 Task: Look for space in Yanaul, Russia from 2nd June, 2023 to 6th June, 2023 for 1 adult in price range Rs.10000 to Rs.13000. Place can be private room with 1  bedroom having 1 bed and 1 bathroom. Property type can be house, flat, guest house, hotel. Booking option can be shelf check-in. Required host language is English.
Action: Mouse moved to (455, 110)
Screenshot: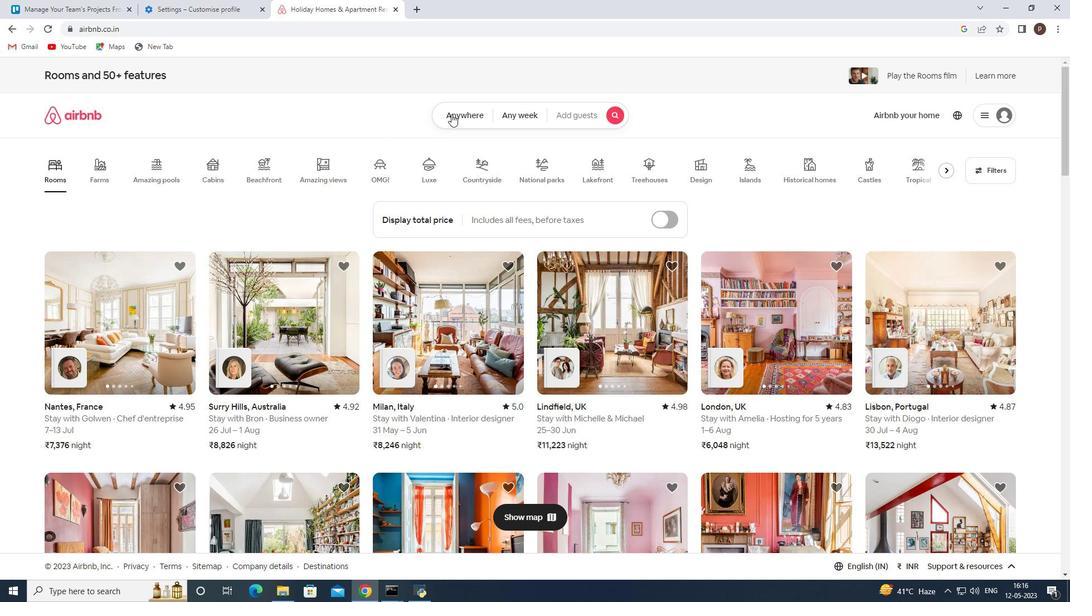 
Action: Mouse pressed left at (455, 110)
Screenshot: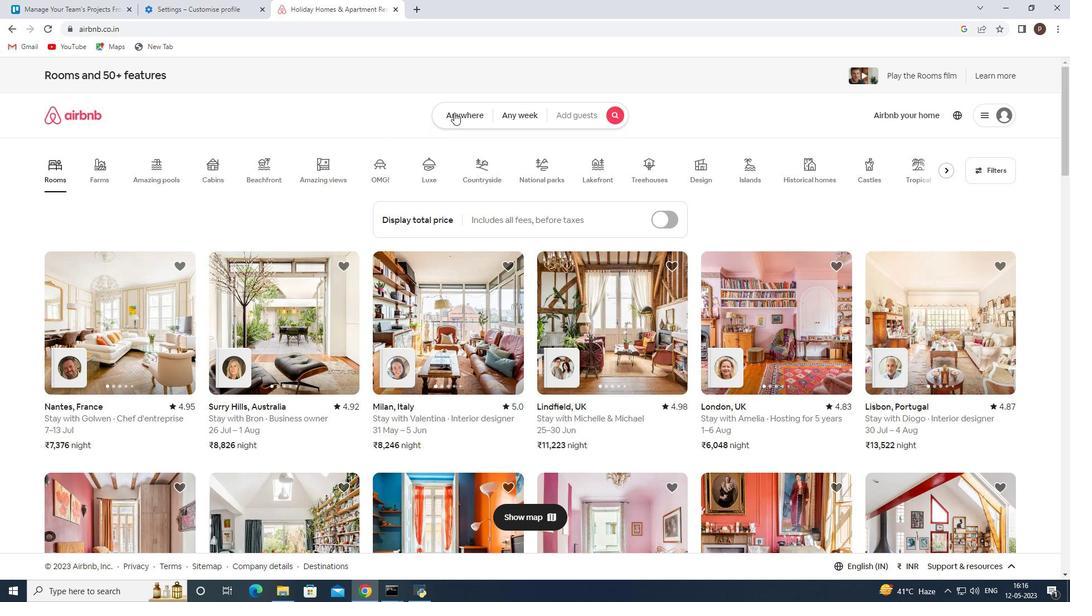 
Action: Mouse moved to (388, 163)
Screenshot: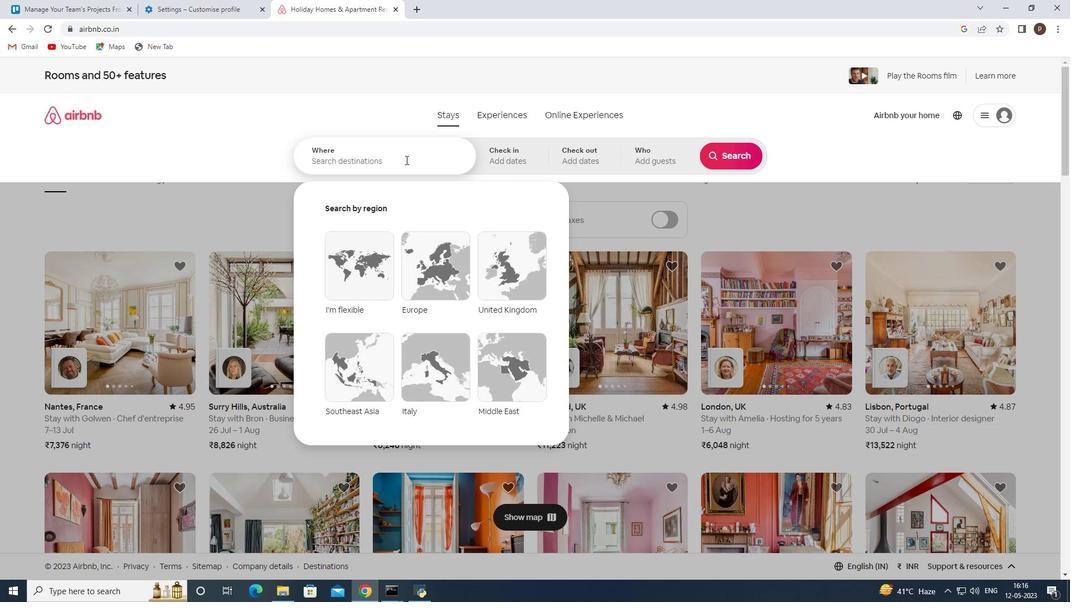 
Action: Mouse pressed left at (388, 163)
Screenshot: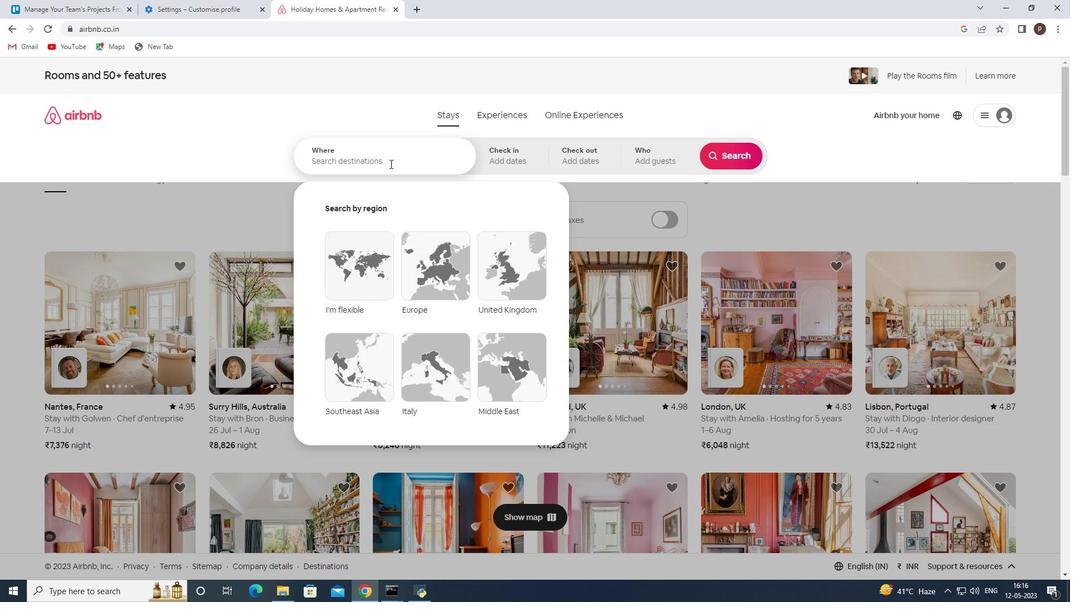 
Action: Key pressed <Key.caps_lock>Y<Key.caps_lock>anaul,<Key.space><Key.caps_lock>R<Key.caps_lock>ussia<Key.space><Key.enter>
Screenshot: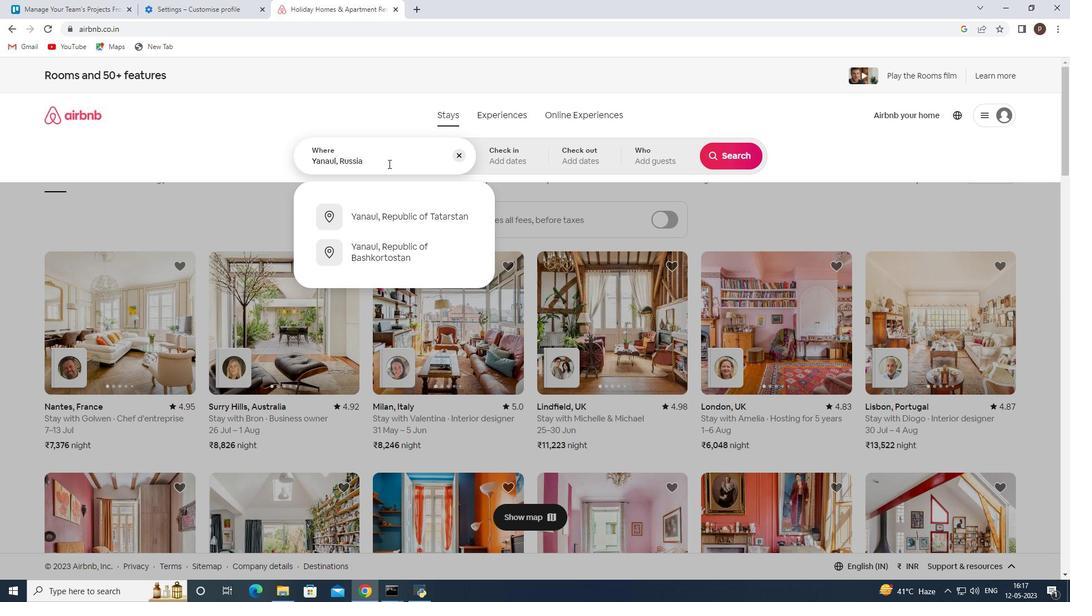 
Action: Mouse moved to (691, 291)
Screenshot: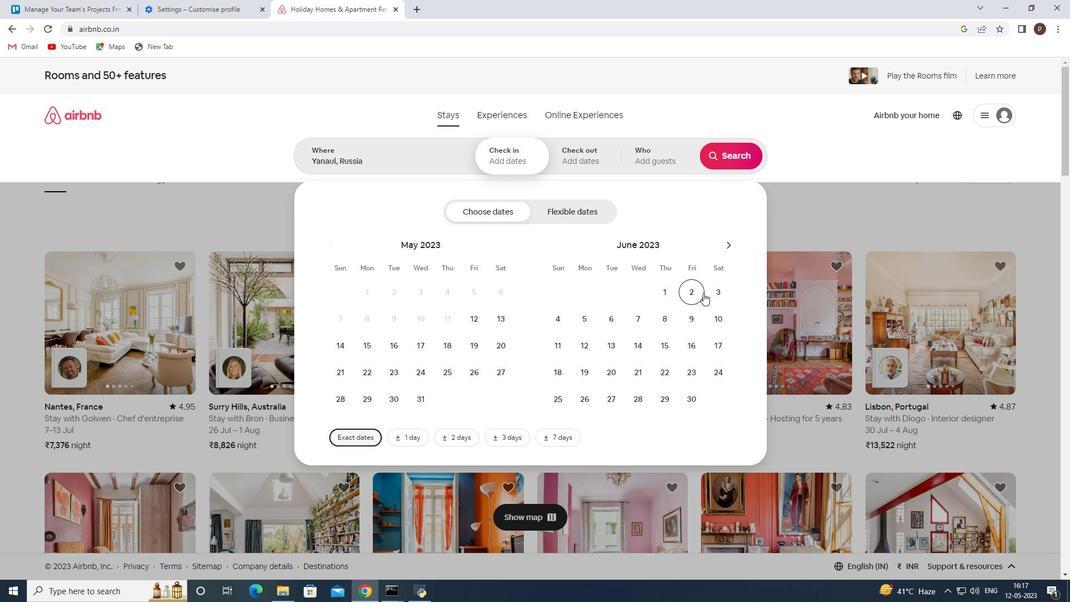 
Action: Mouse pressed left at (691, 291)
Screenshot: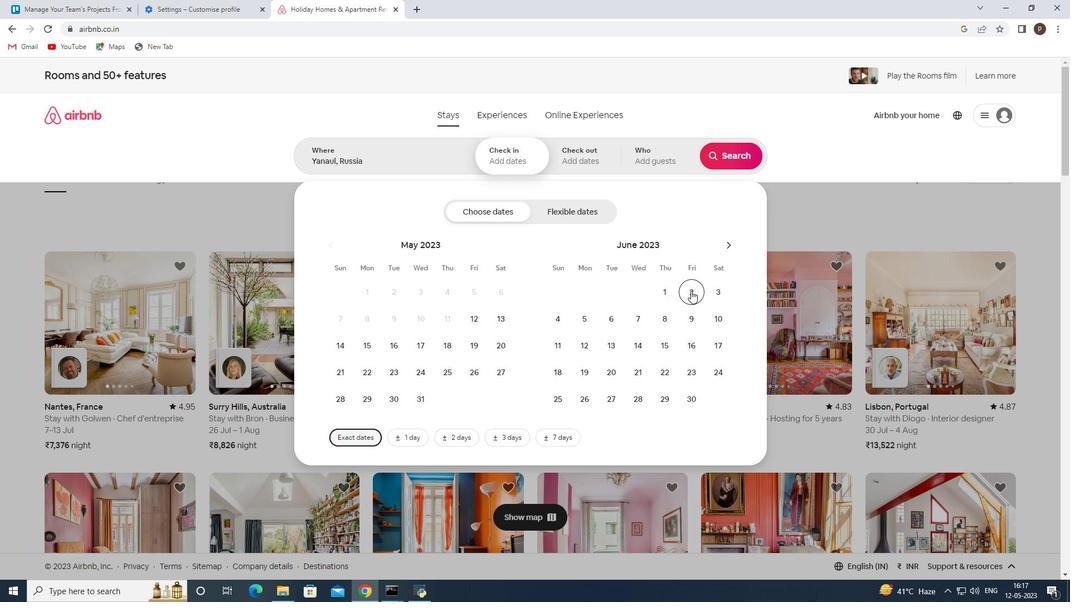 
Action: Mouse moved to (605, 318)
Screenshot: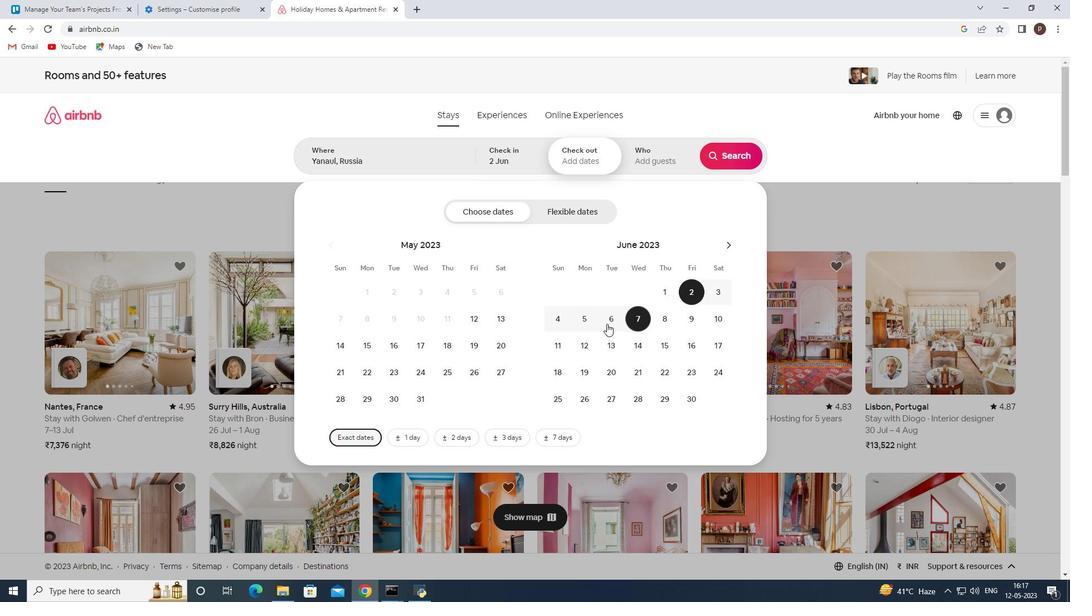 
Action: Mouse pressed left at (605, 318)
Screenshot: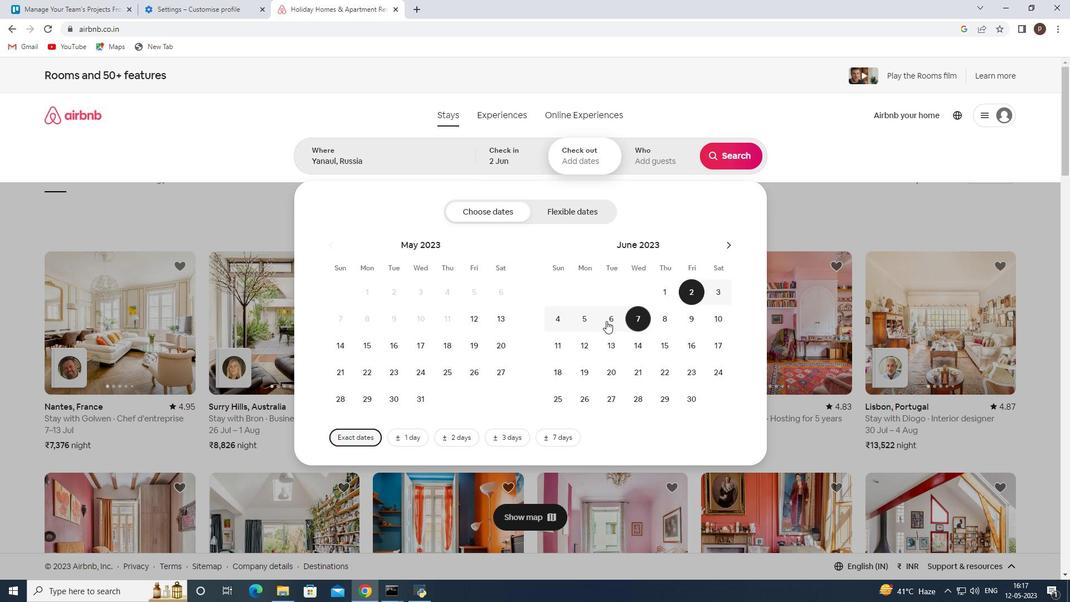 
Action: Mouse moved to (638, 155)
Screenshot: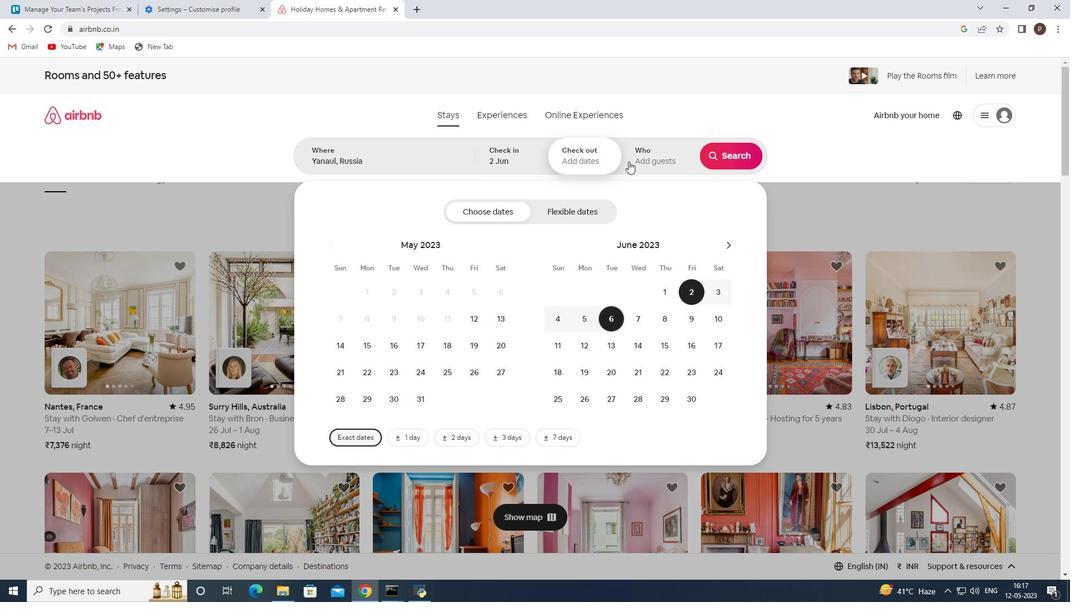 
Action: Mouse pressed left at (638, 155)
Screenshot: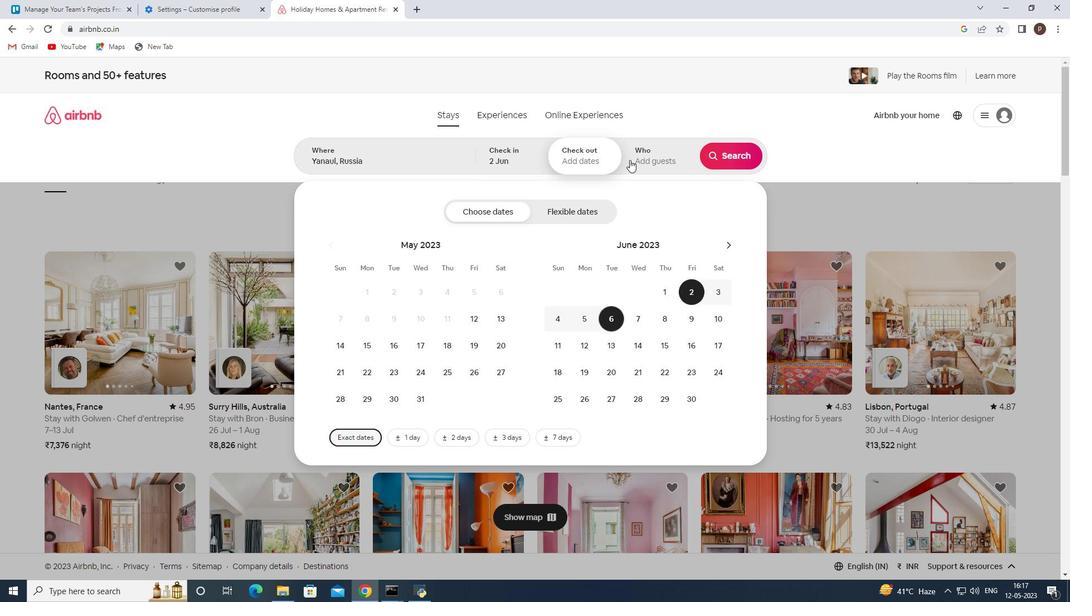 
Action: Mouse moved to (729, 215)
Screenshot: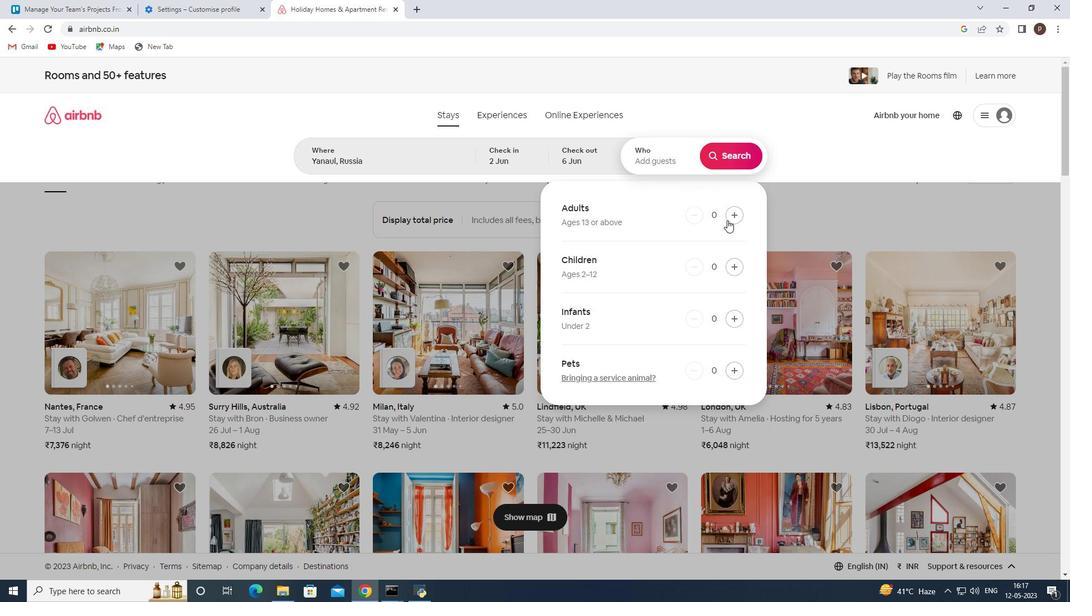 
Action: Mouse pressed left at (729, 215)
Screenshot: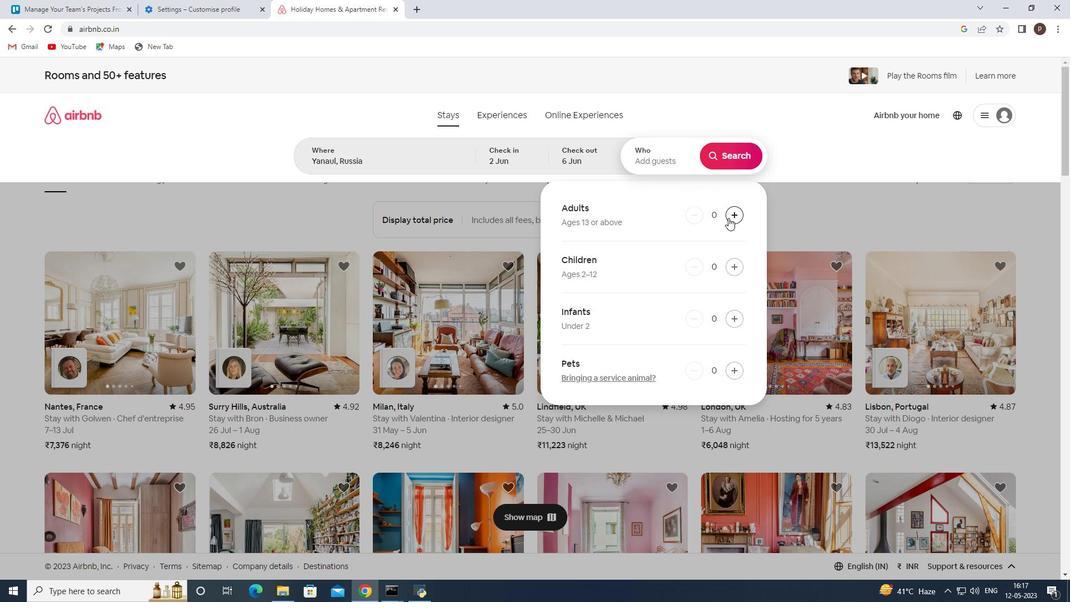 
Action: Mouse moved to (732, 160)
Screenshot: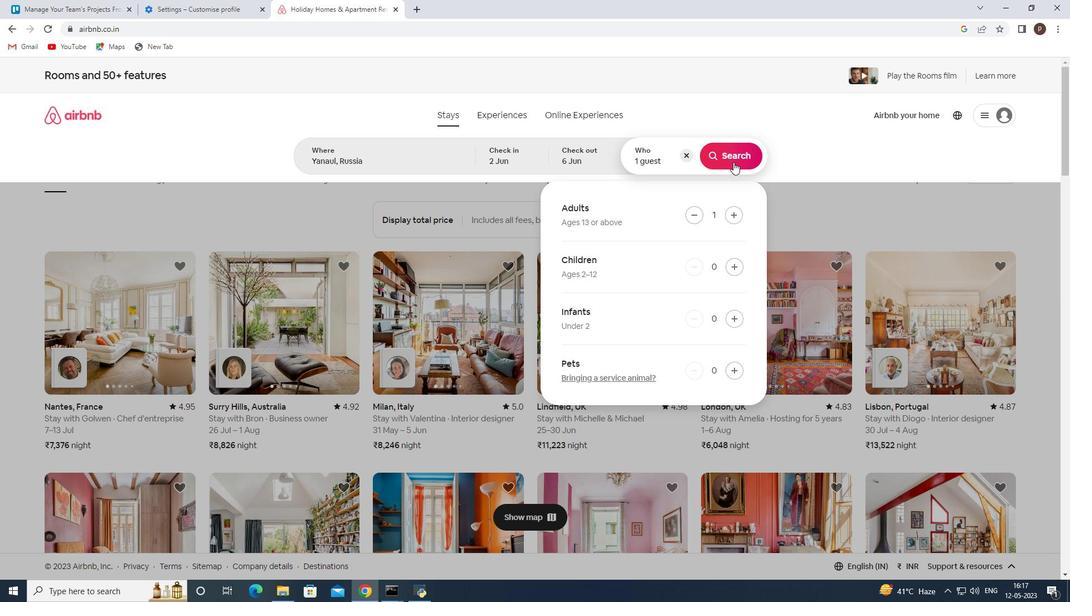 
Action: Mouse pressed left at (732, 160)
Screenshot: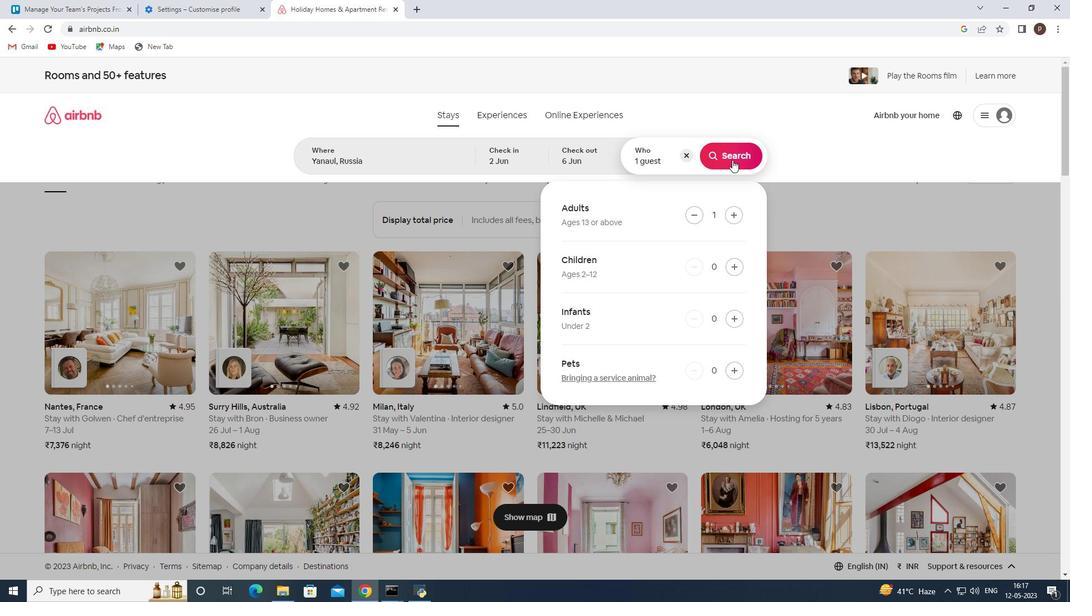 
Action: Mouse moved to (1012, 119)
Screenshot: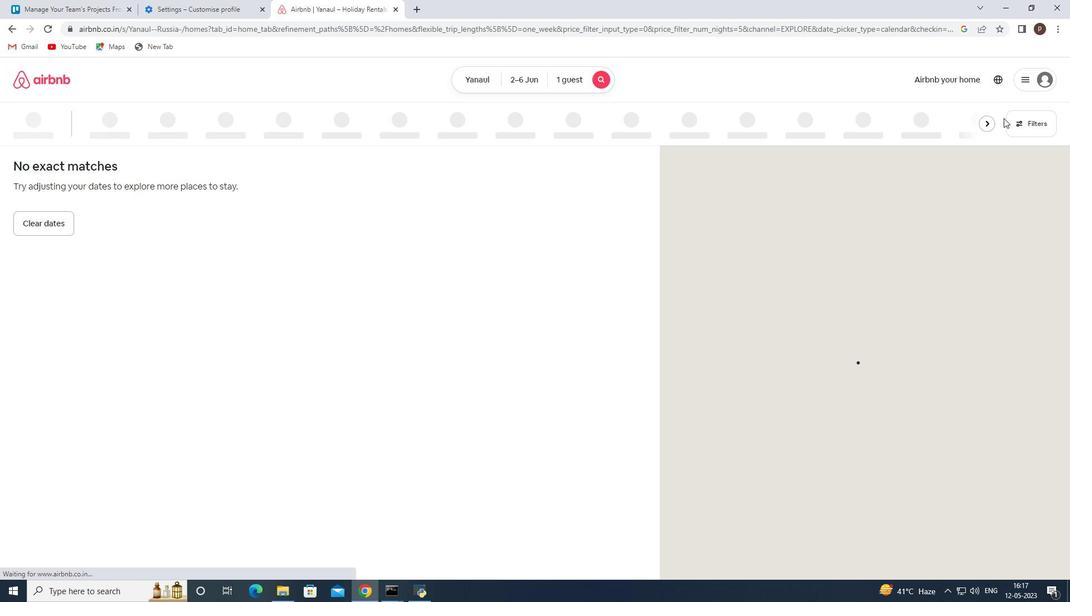 
Action: Mouse pressed left at (1012, 119)
Screenshot: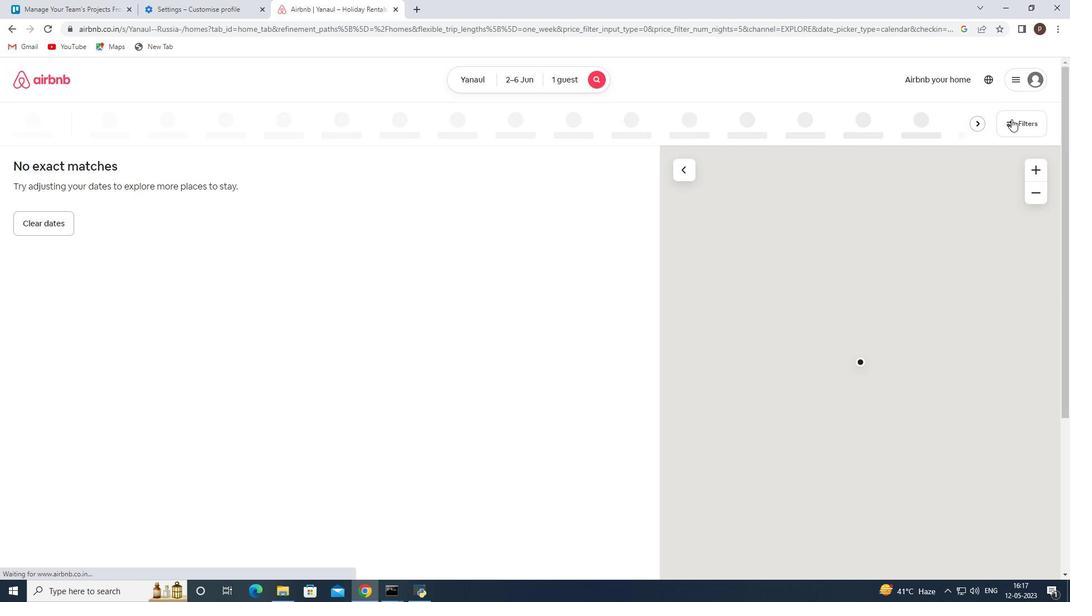 
Action: Mouse moved to (371, 395)
Screenshot: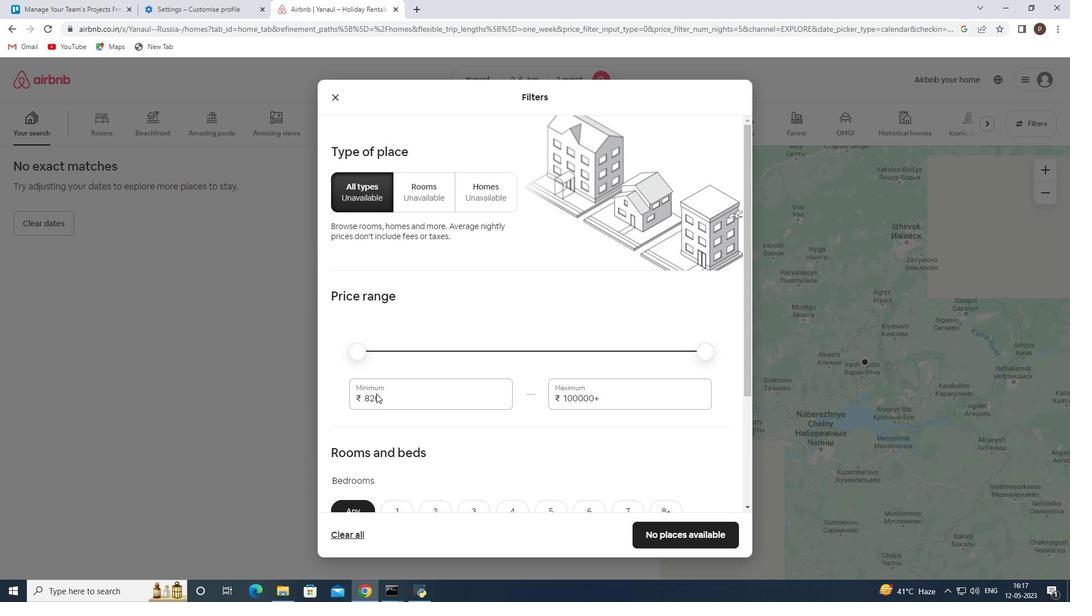 
Action: Mouse pressed left at (371, 395)
Screenshot: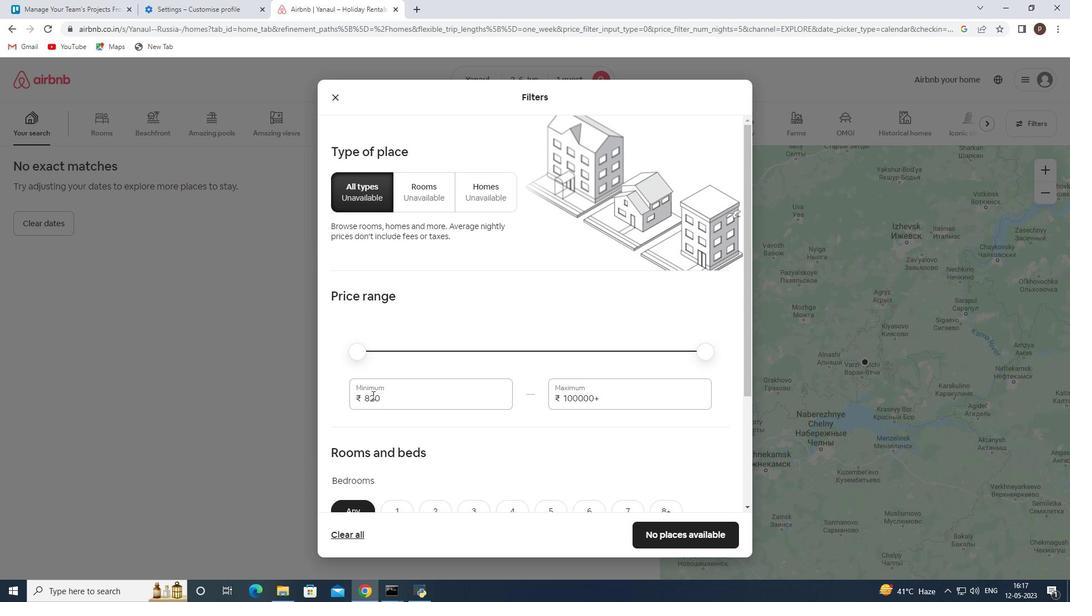 
Action: Mouse pressed left at (371, 395)
Screenshot: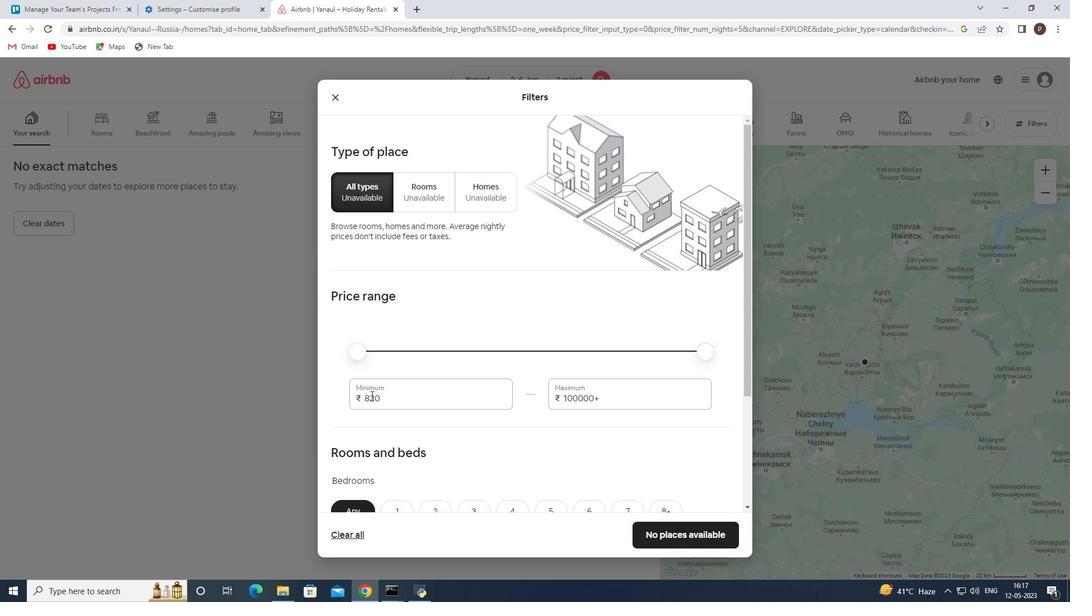 
Action: Key pressed 10000<Key.tab>13000
Screenshot: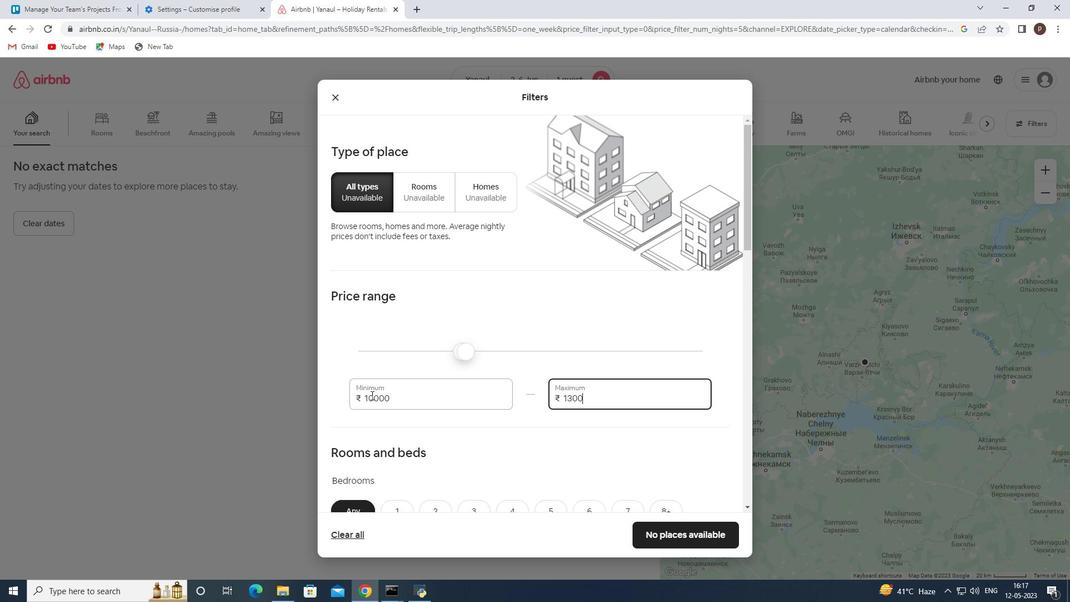 
Action: Mouse moved to (368, 397)
Screenshot: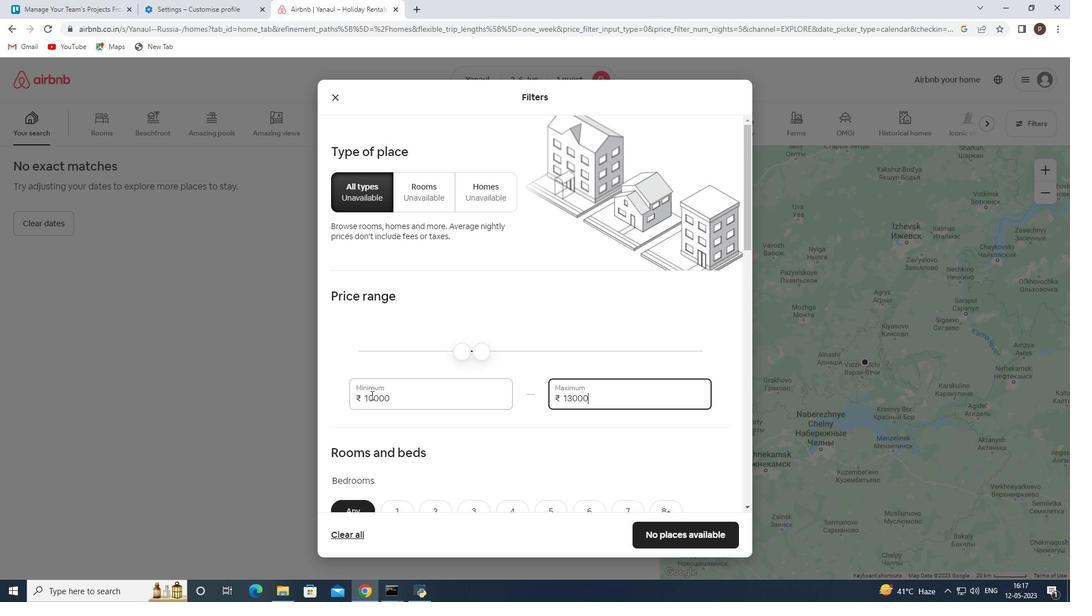 
Action: Mouse scrolled (368, 396) with delta (0, 0)
Screenshot: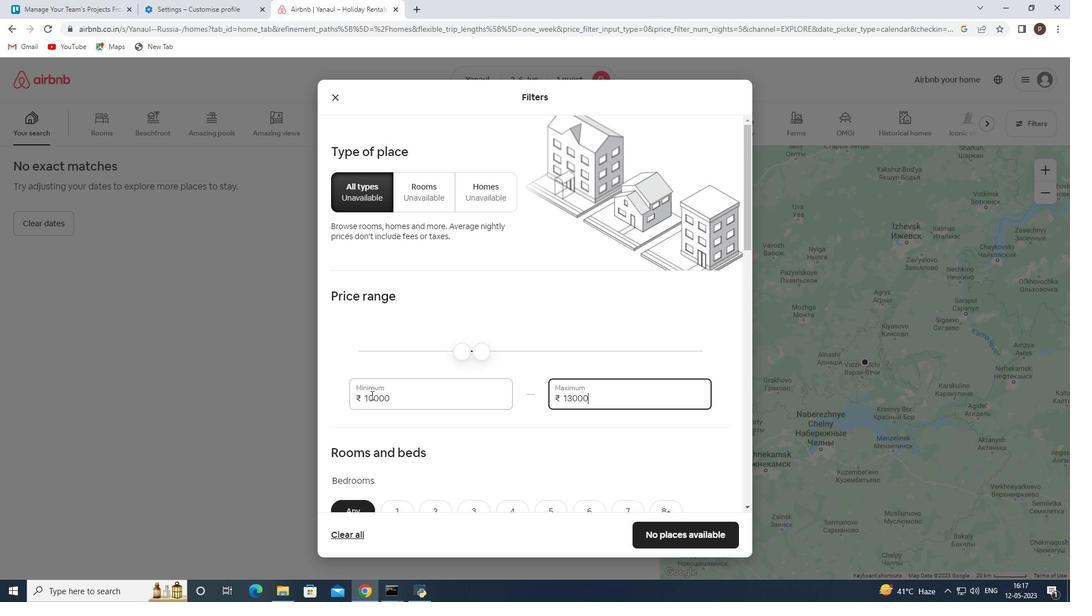 
Action: Mouse scrolled (368, 396) with delta (0, 0)
Screenshot: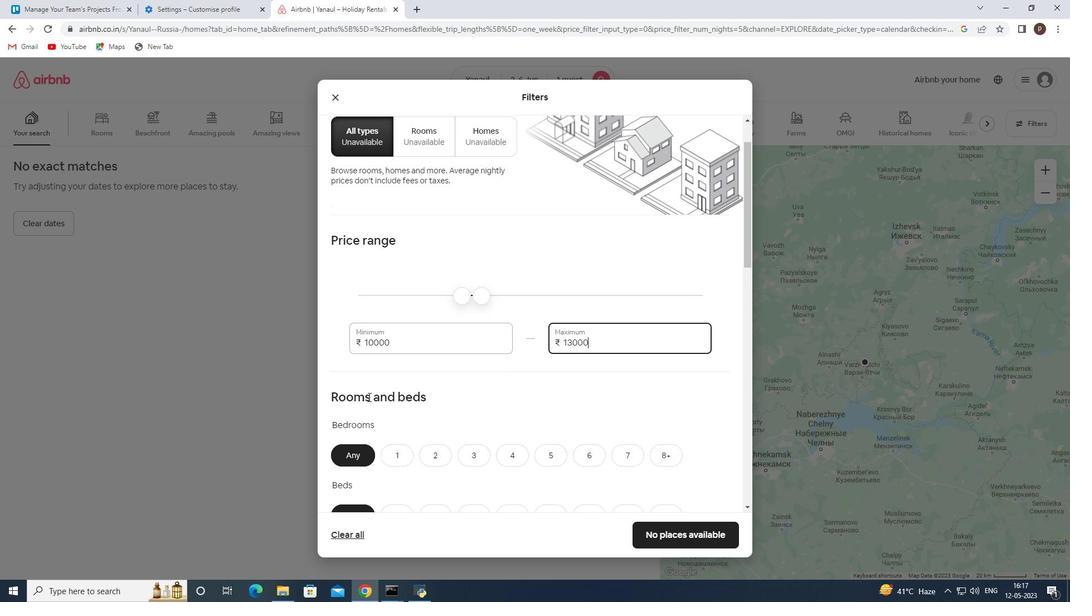 
Action: Mouse scrolled (368, 396) with delta (0, 0)
Screenshot: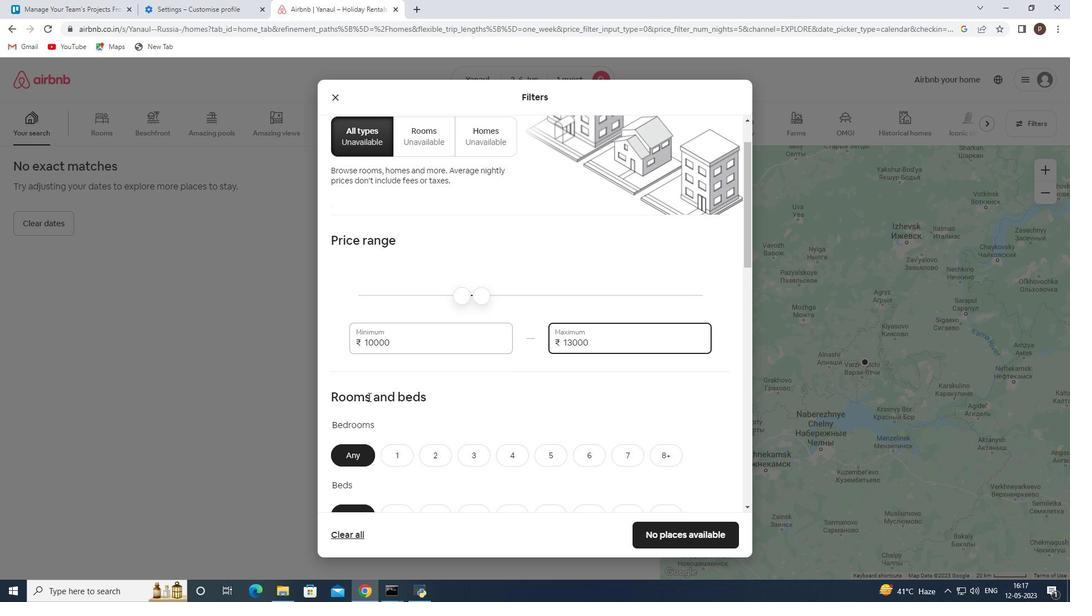 
Action: Mouse moved to (411, 349)
Screenshot: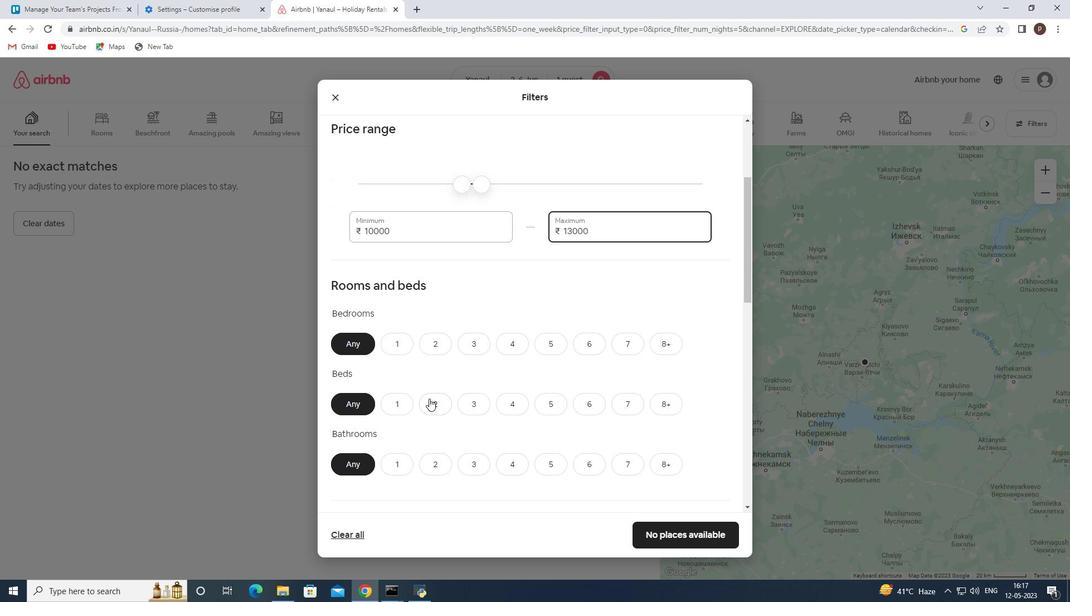 
Action: Mouse pressed left at (411, 349)
Screenshot: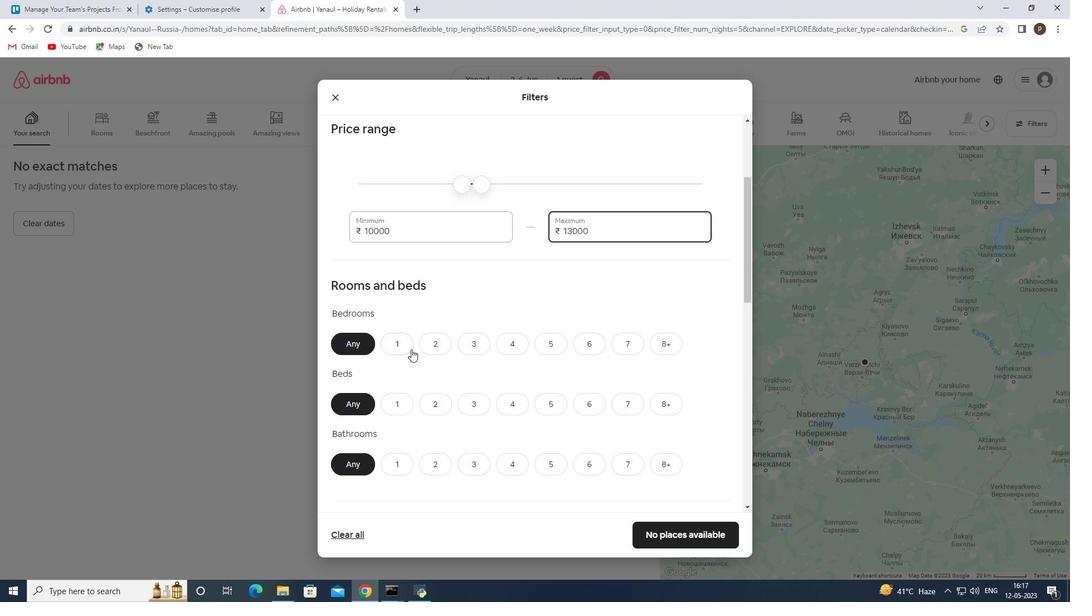 
Action: Mouse moved to (409, 406)
Screenshot: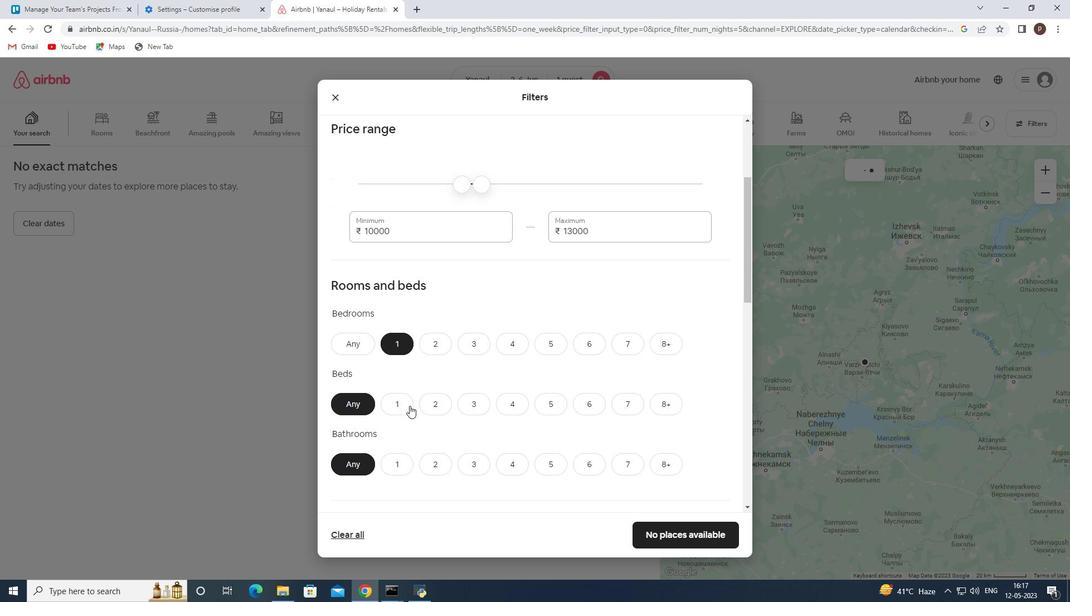 
Action: Mouse pressed left at (409, 406)
Screenshot: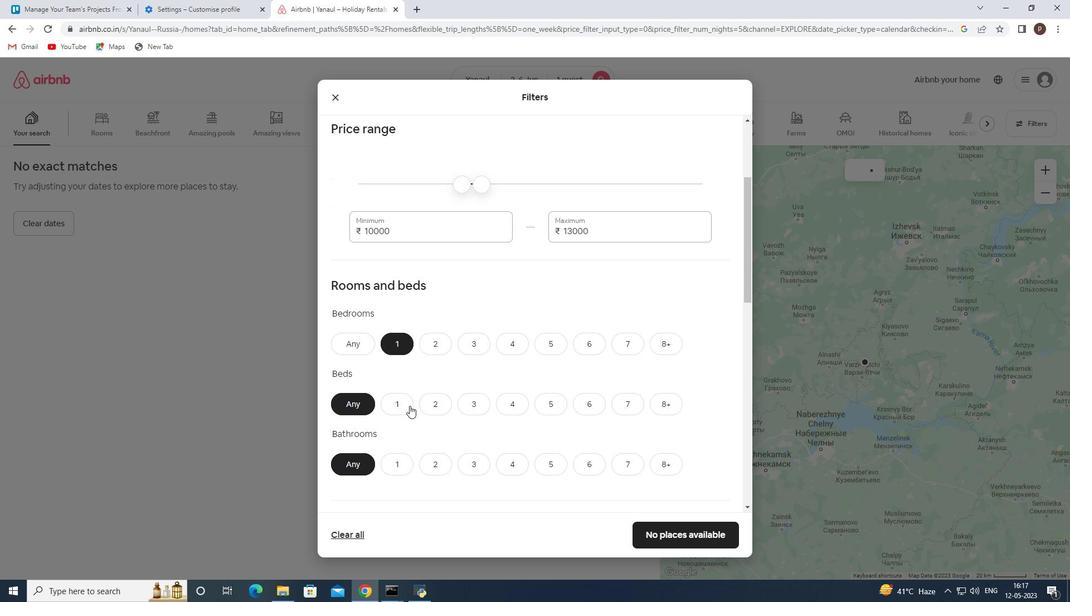 
Action: Mouse moved to (400, 458)
Screenshot: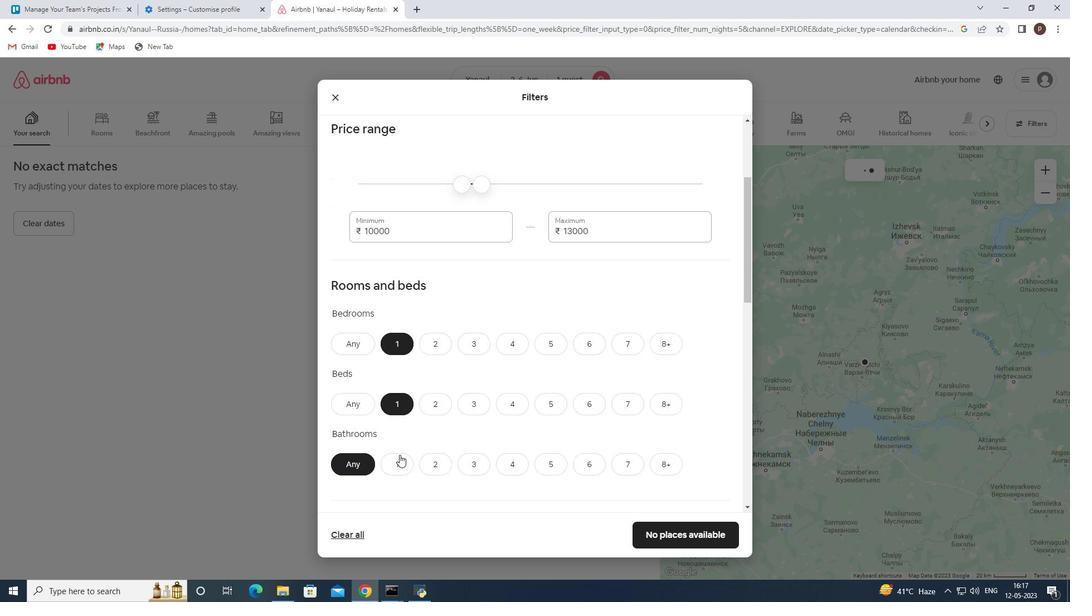 
Action: Mouse pressed left at (400, 458)
Screenshot: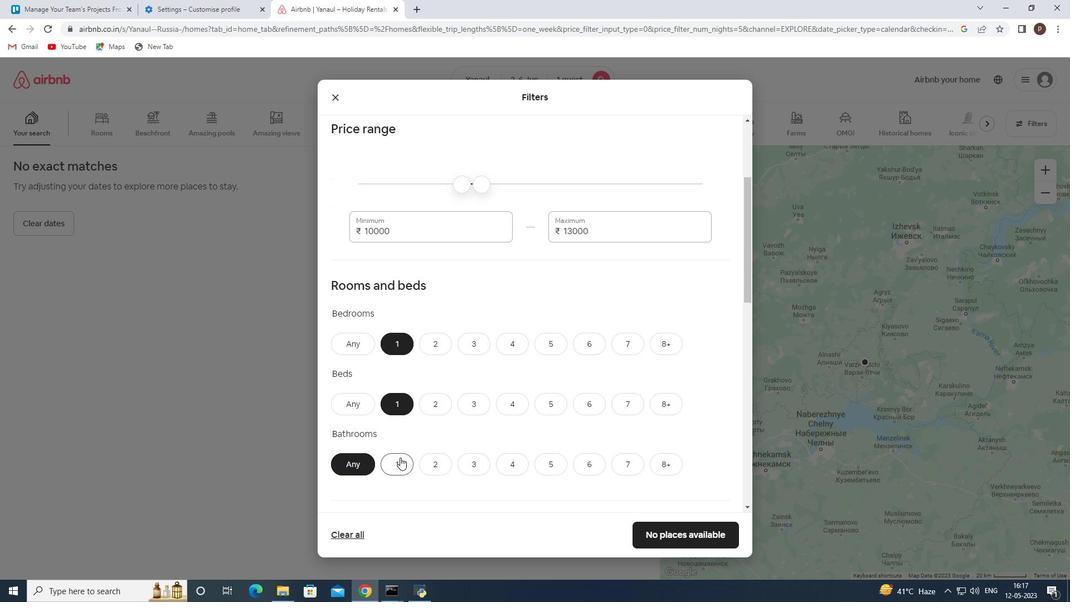 
Action: Mouse scrolled (400, 457) with delta (0, 0)
Screenshot: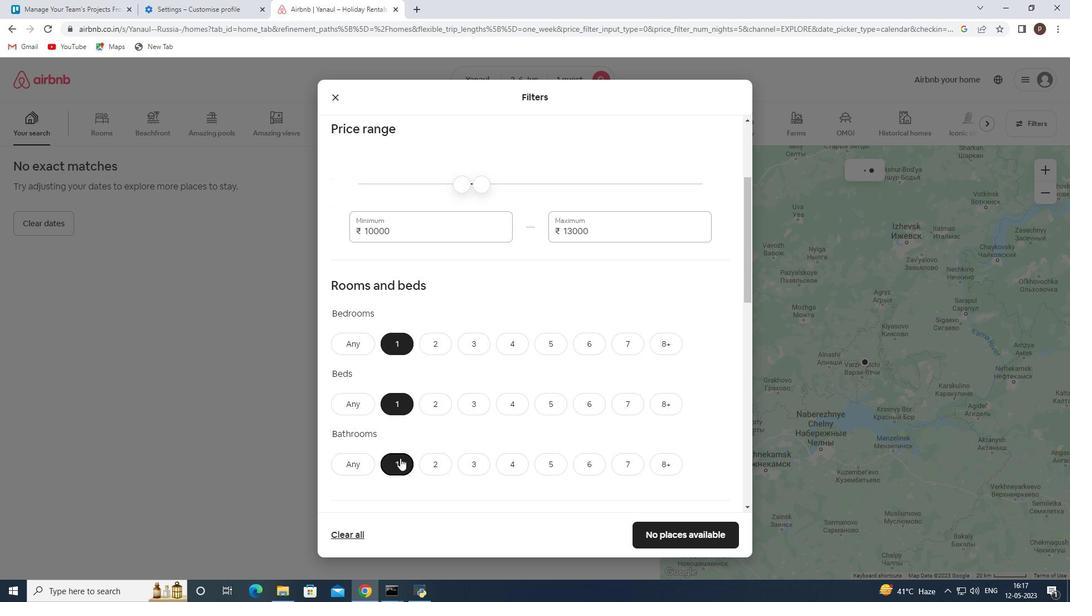 
Action: Mouse moved to (419, 422)
Screenshot: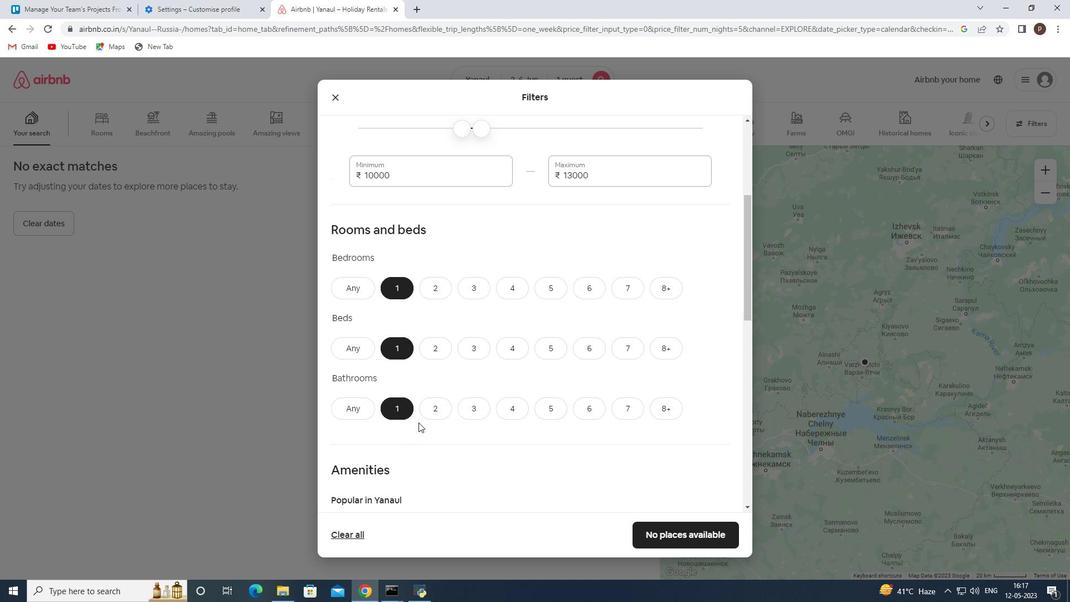 
Action: Mouse scrolled (419, 422) with delta (0, 0)
Screenshot: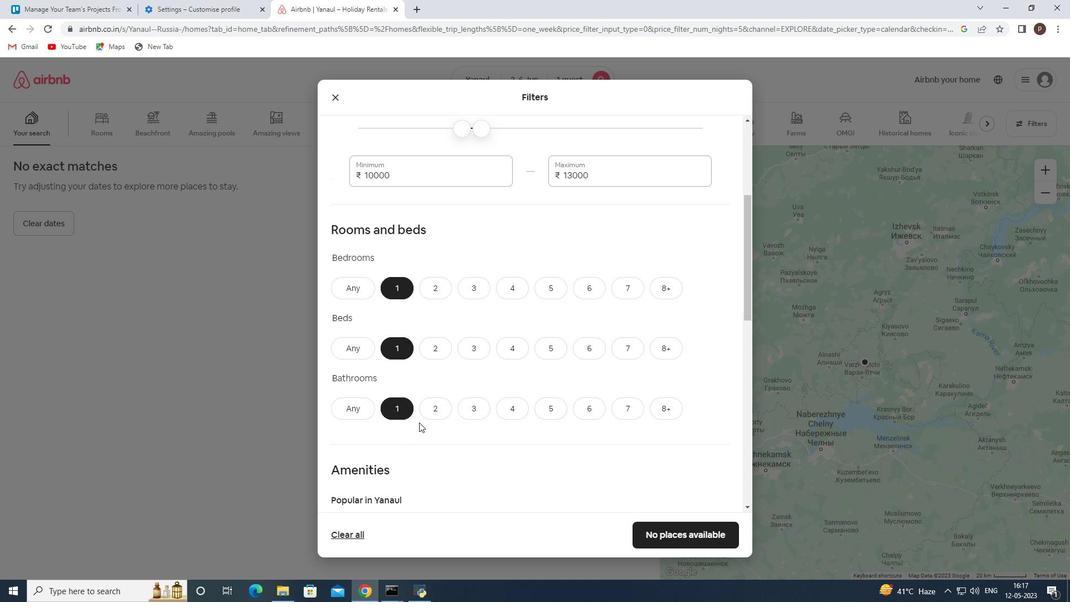 
Action: Mouse moved to (420, 413)
Screenshot: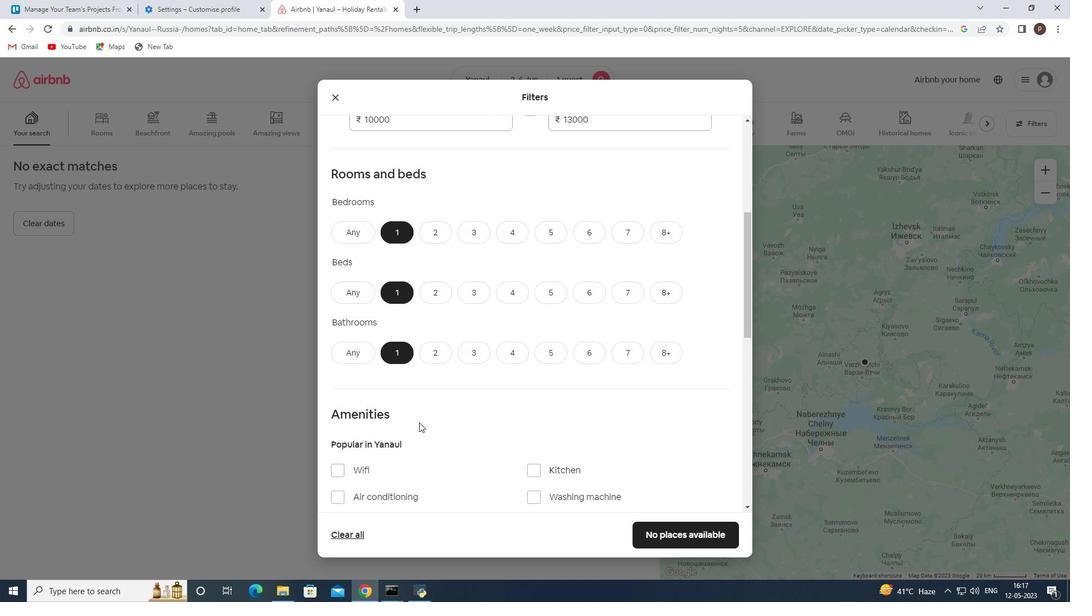 
Action: Mouse scrolled (420, 413) with delta (0, 0)
Screenshot: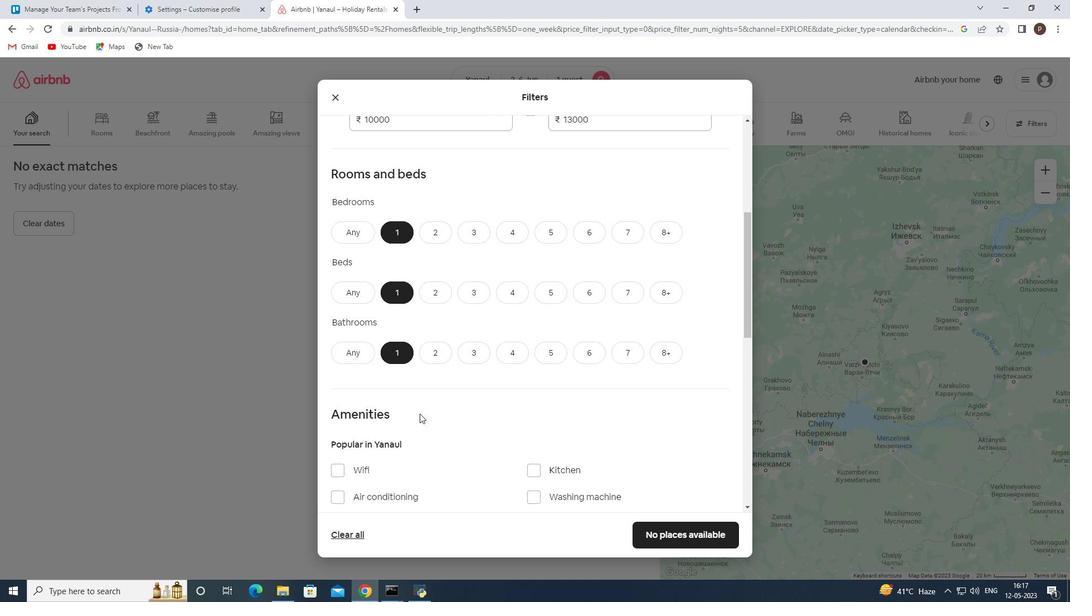 
Action: Mouse scrolled (420, 413) with delta (0, 0)
Screenshot: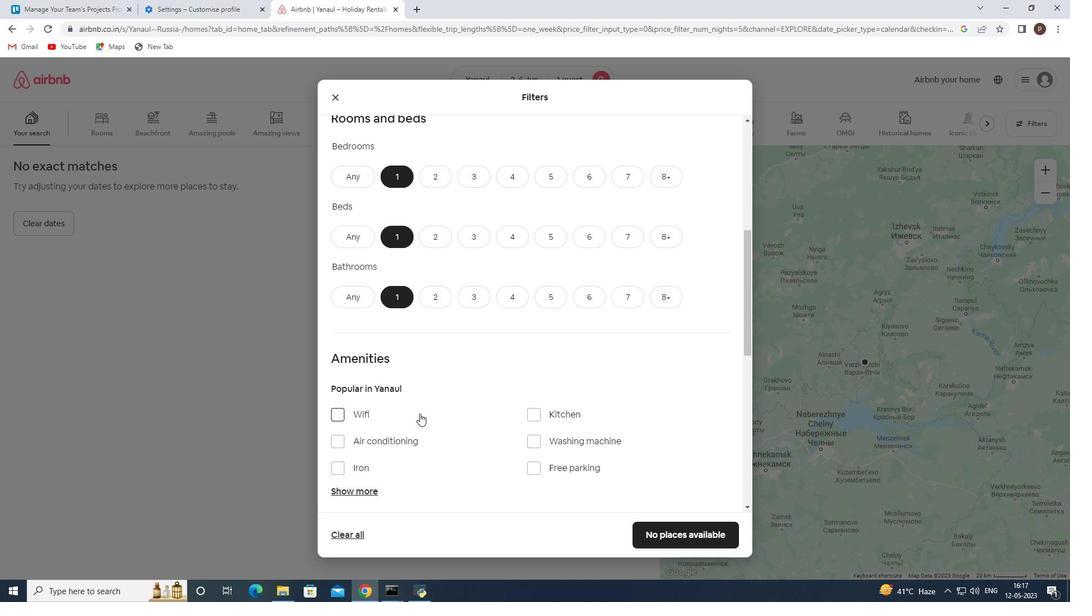
Action: Mouse moved to (433, 408)
Screenshot: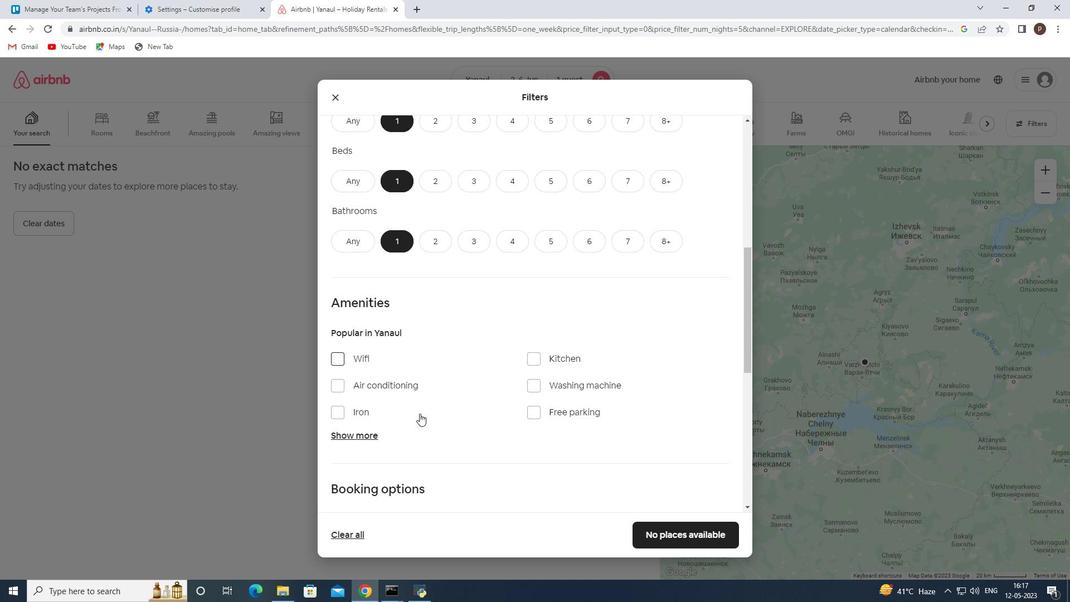 
Action: Mouse scrolled (433, 408) with delta (0, 0)
Screenshot: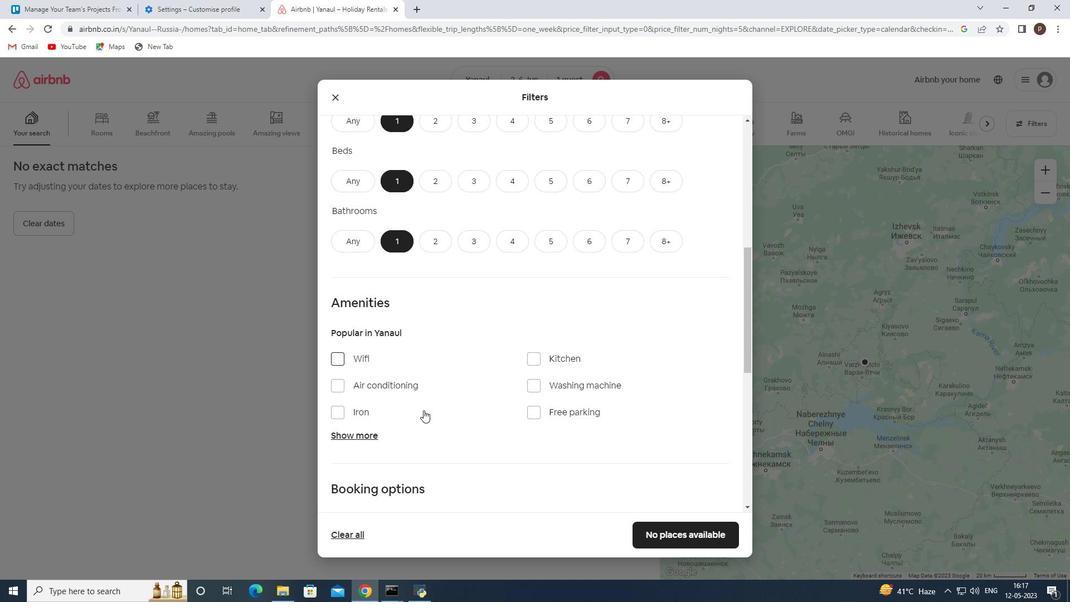 
Action: Mouse scrolled (433, 408) with delta (0, 0)
Screenshot: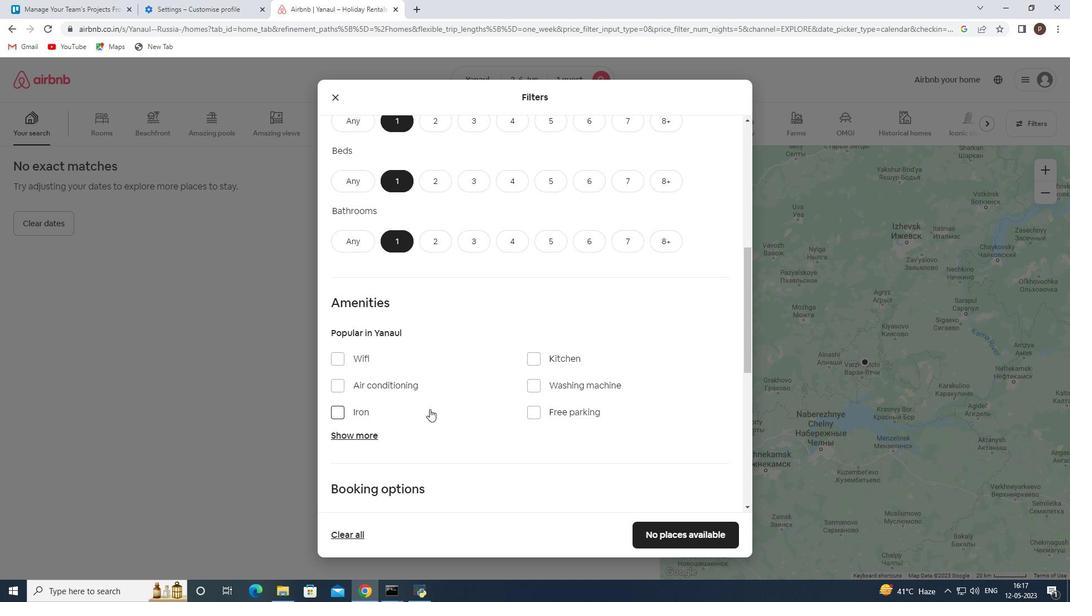 
Action: Mouse moved to (486, 407)
Screenshot: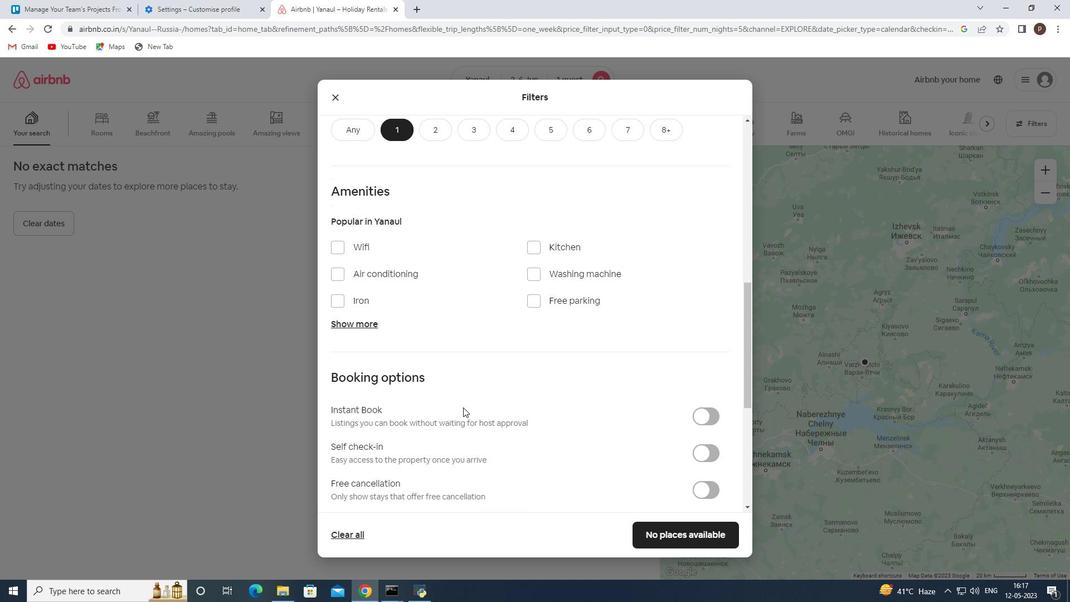 
Action: Mouse scrolled (486, 407) with delta (0, 0)
Screenshot: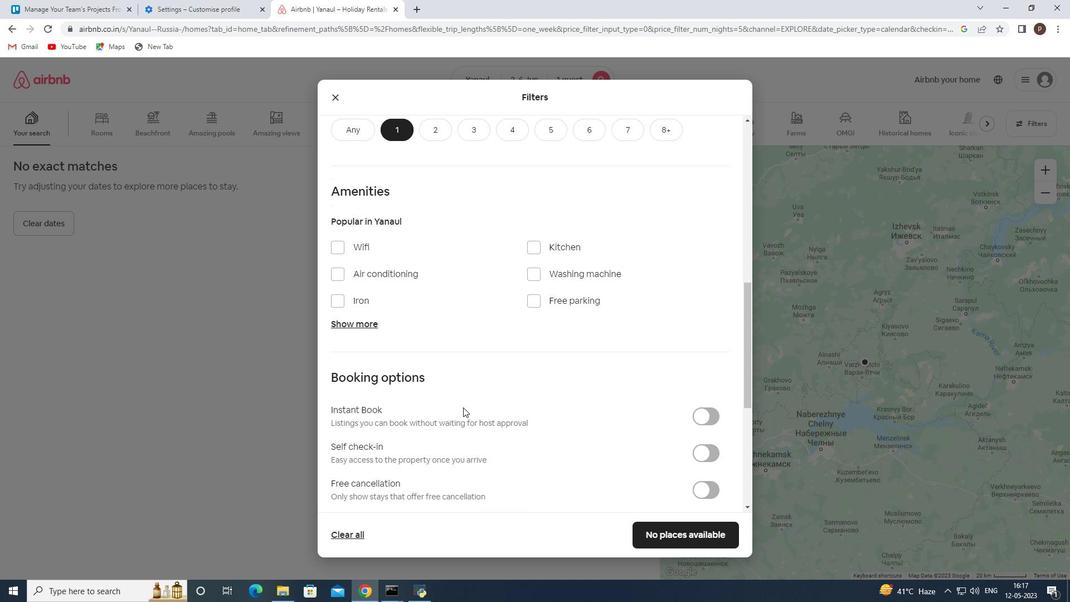 
Action: Mouse moved to (486, 407)
Screenshot: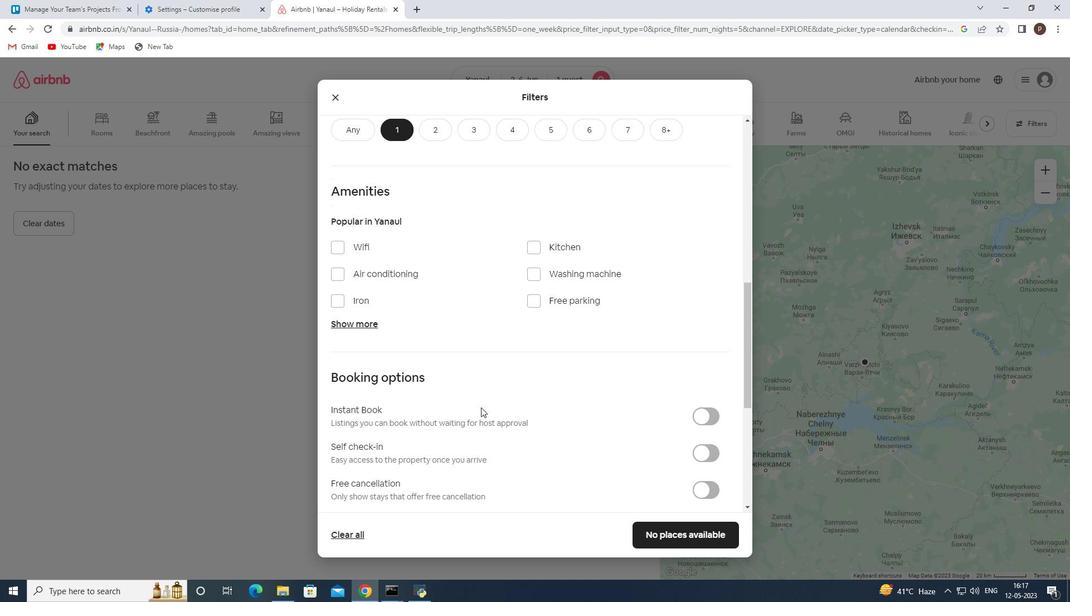 
Action: Mouse scrolled (486, 407) with delta (0, 0)
Screenshot: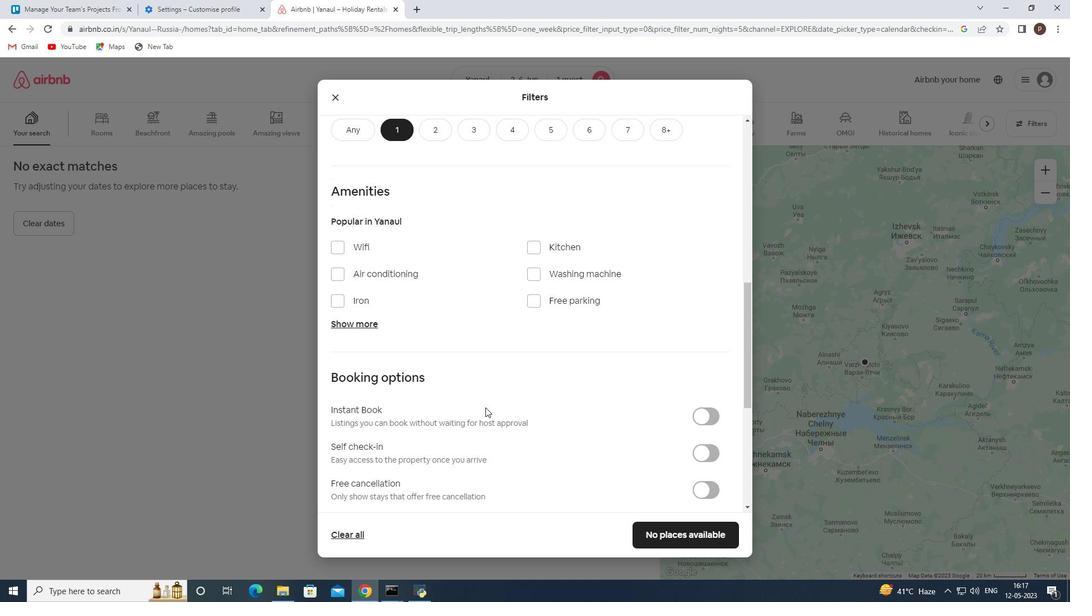 
Action: Mouse moved to (706, 345)
Screenshot: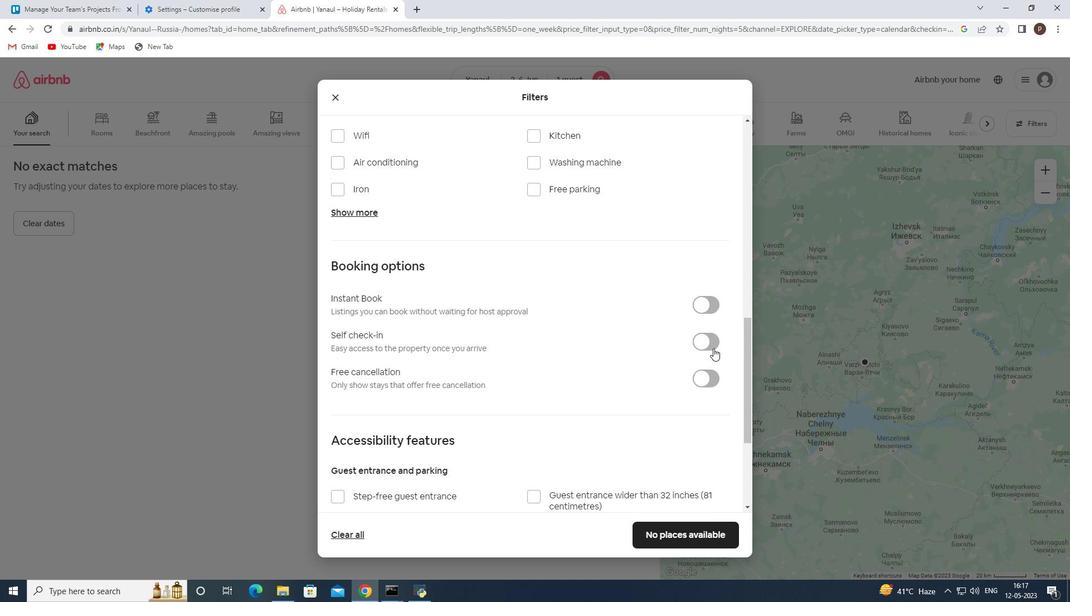 
Action: Mouse pressed left at (706, 345)
Screenshot: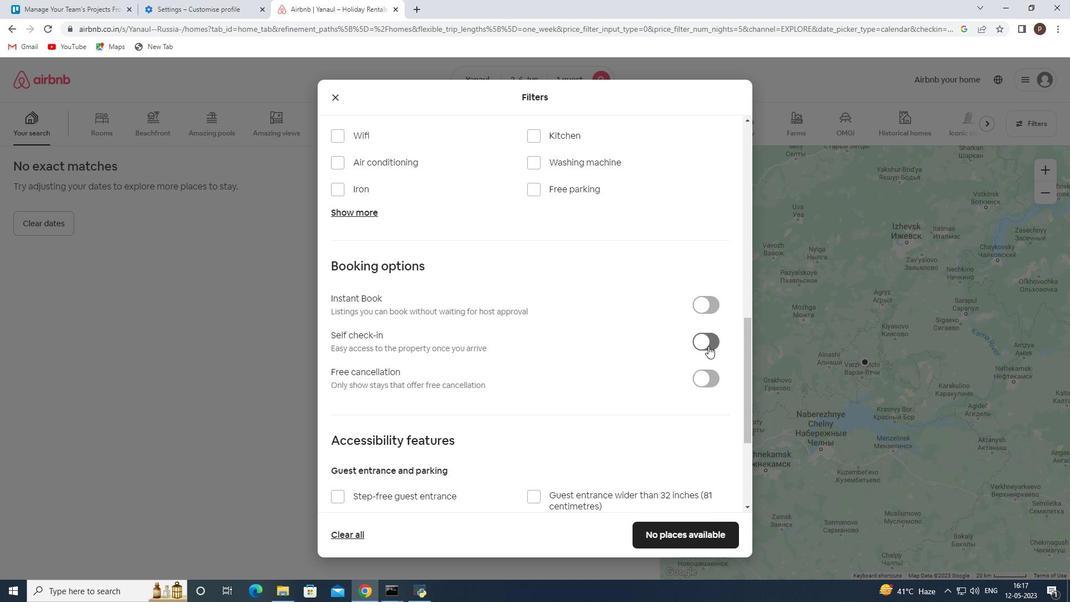 
Action: Mouse moved to (492, 390)
Screenshot: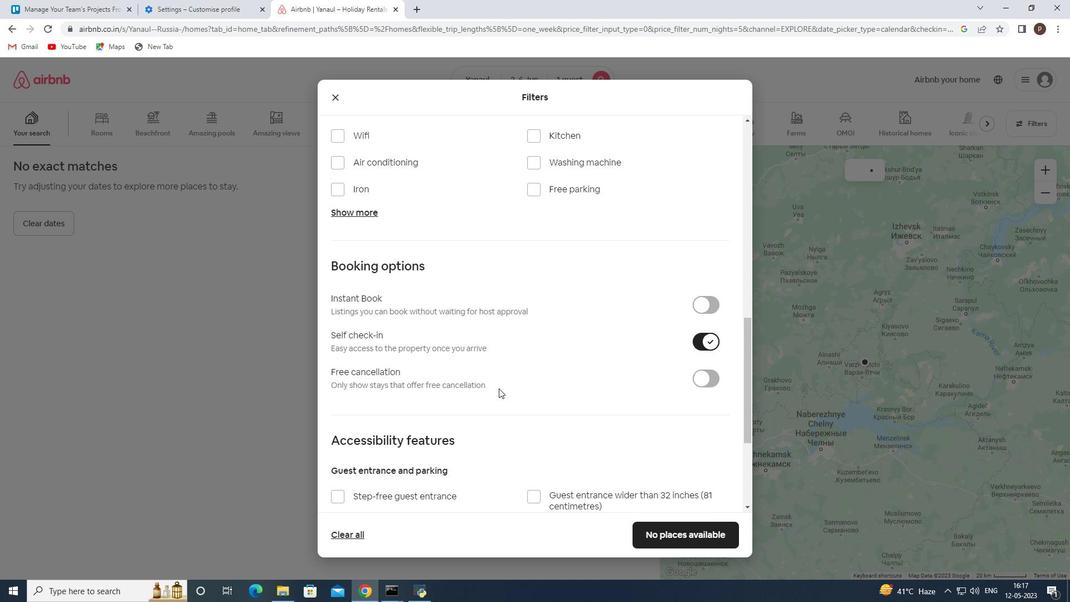 
Action: Mouse scrolled (492, 389) with delta (0, 0)
Screenshot: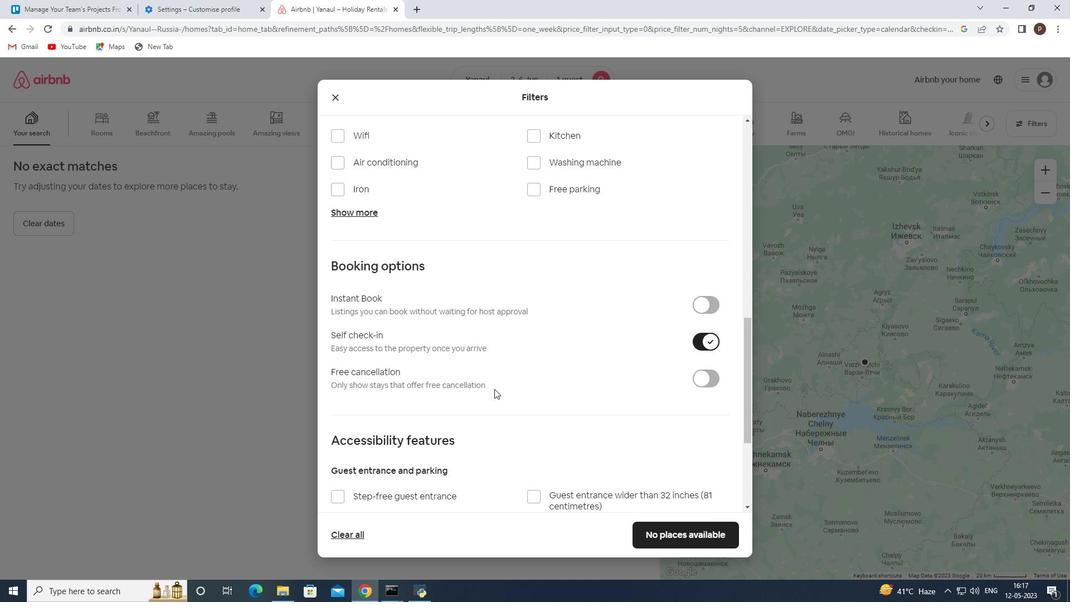 
Action: Mouse moved to (490, 390)
Screenshot: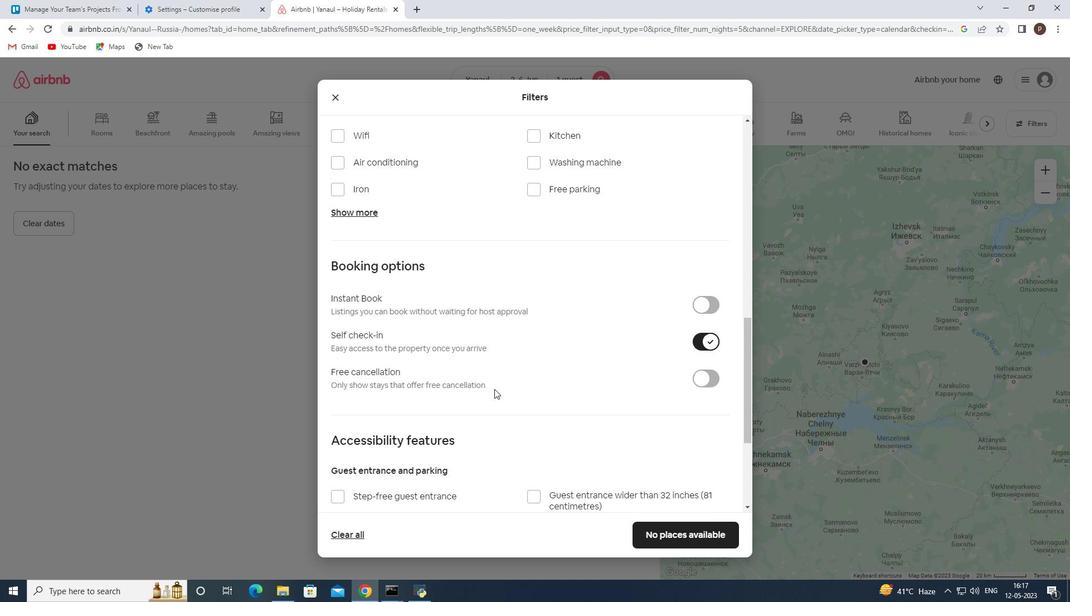 
Action: Mouse scrolled (490, 390) with delta (0, 0)
Screenshot: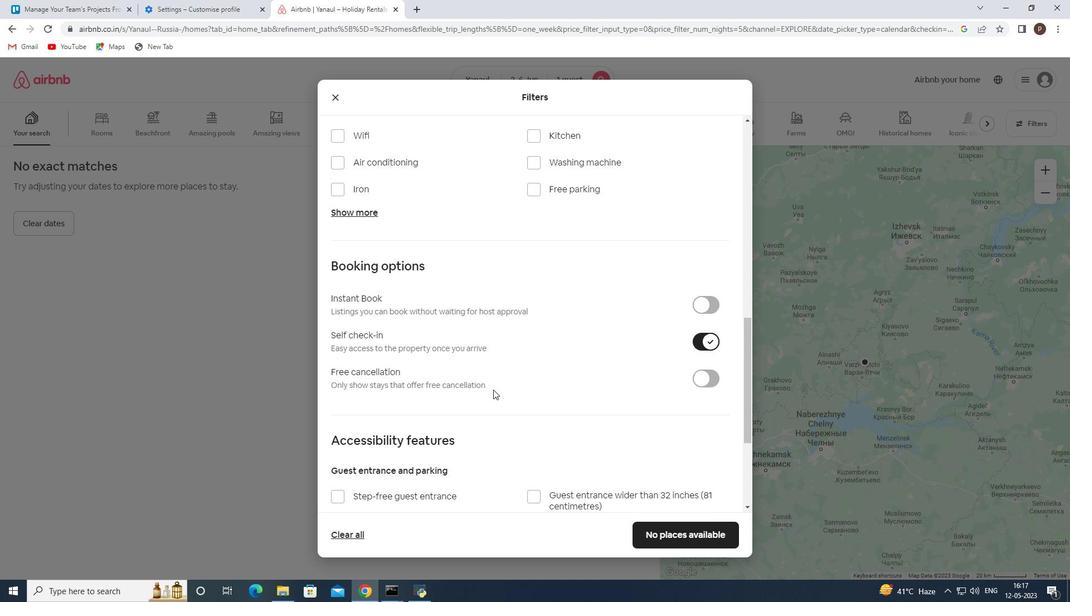 
Action: Mouse moved to (490, 391)
Screenshot: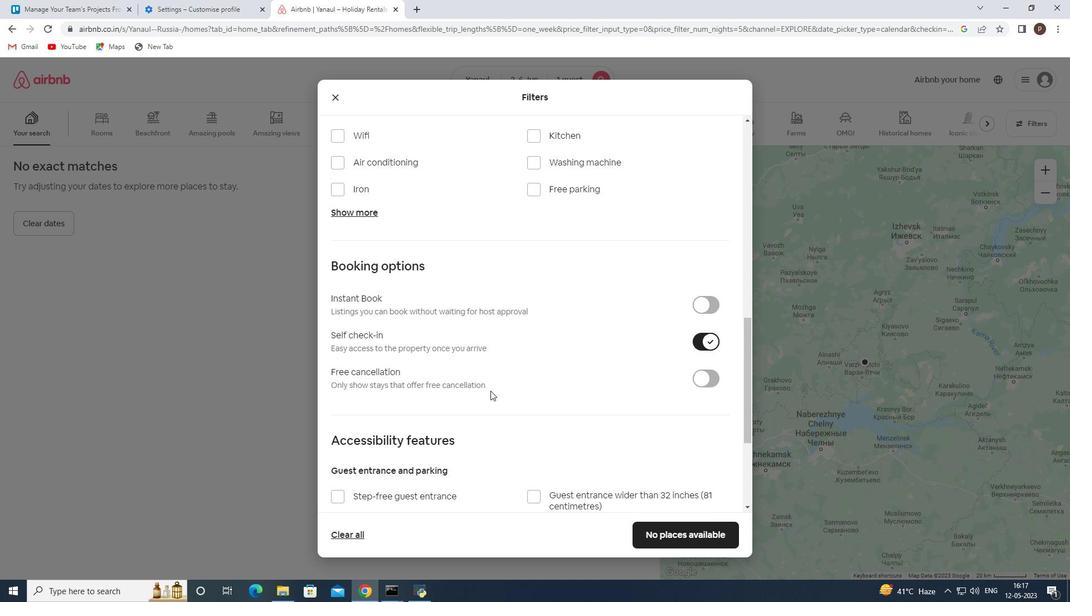 
Action: Mouse scrolled (490, 390) with delta (0, 0)
Screenshot: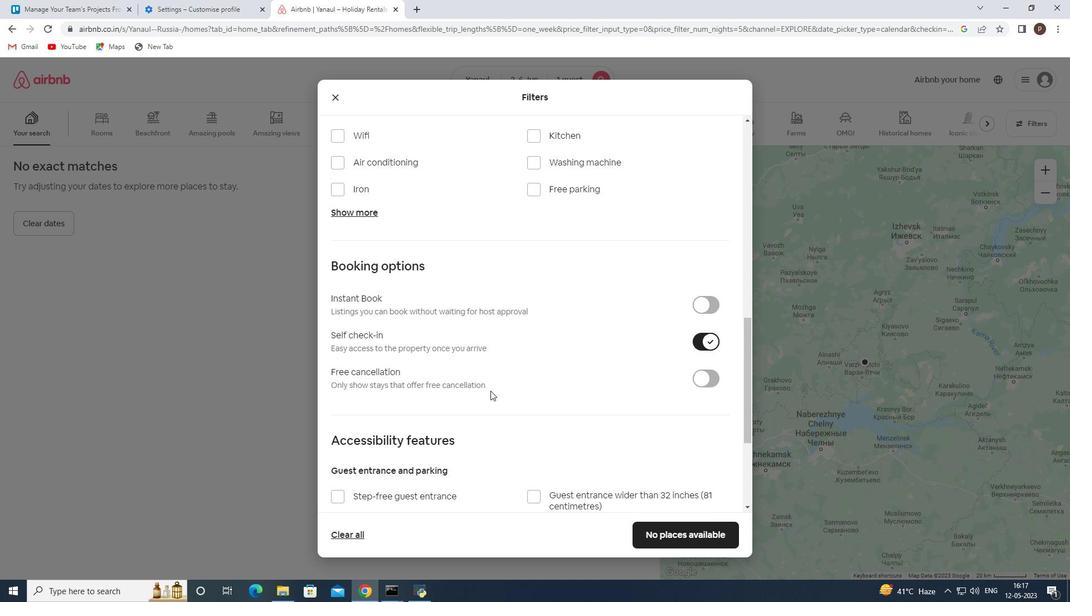 
Action: Mouse moved to (487, 391)
Screenshot: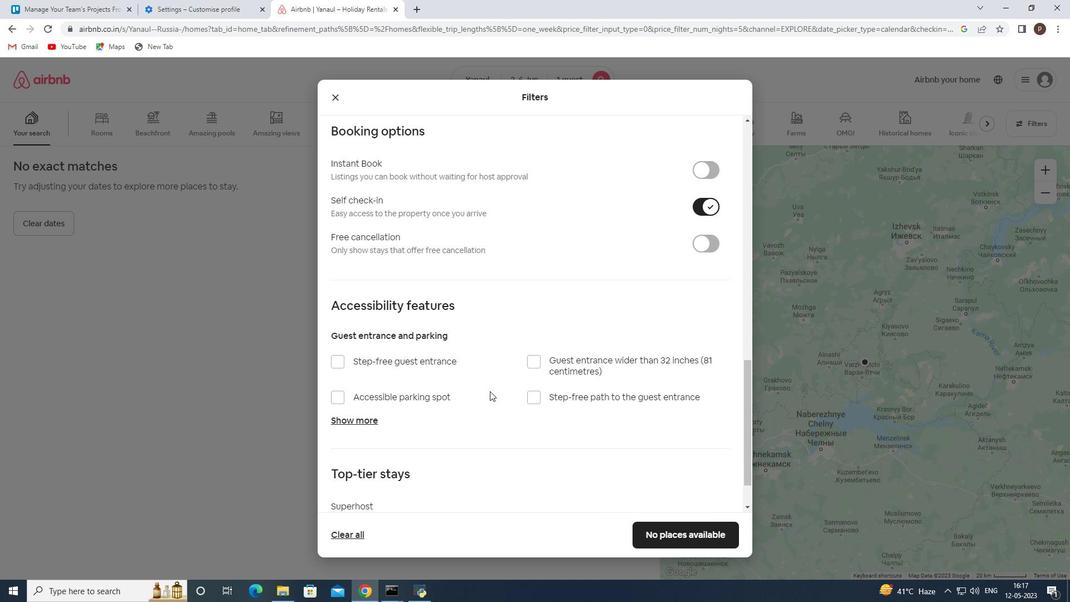 
Action: Mouse scrolled (487, 390) with delta (0, 0)
Screenshot: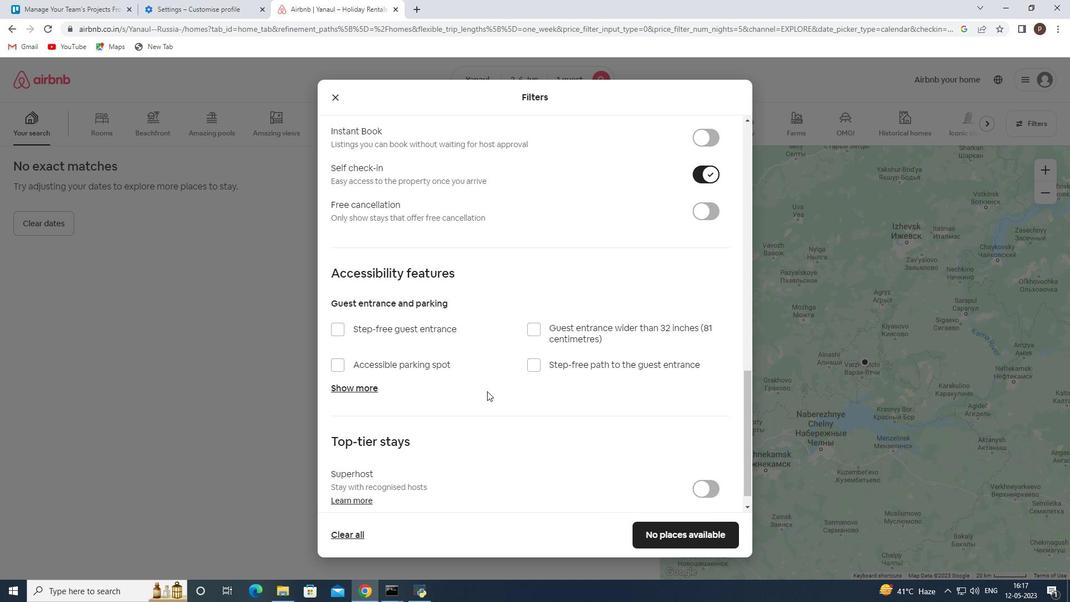 
Action: Mouse scrolled (487, 390) with delta (0, 0)
Screenshot: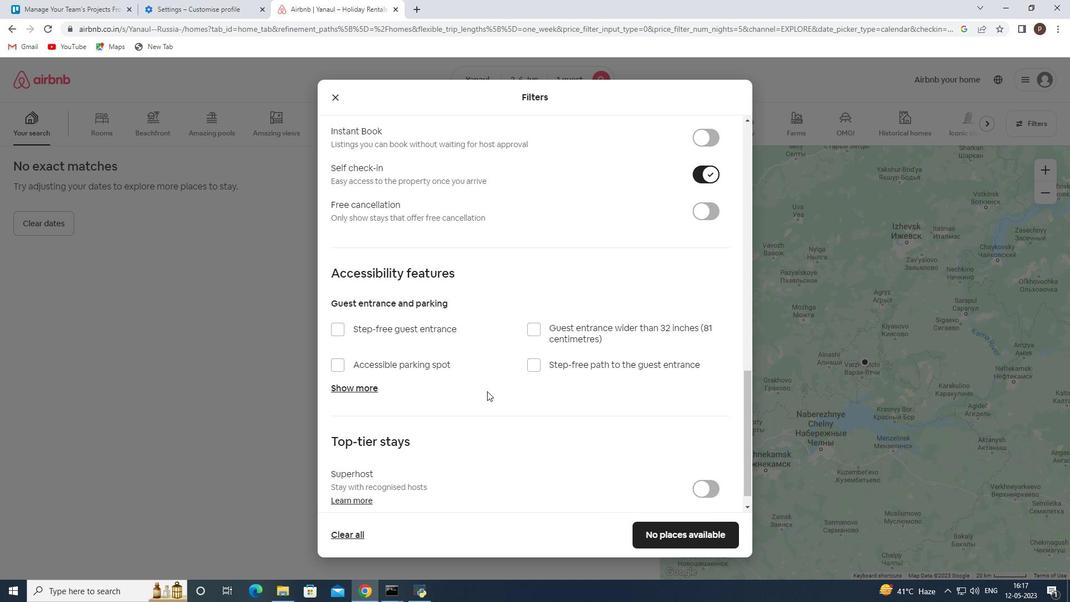 
Action: Mouse scrolled (487, 390) with delta (0, 0)
Screenshot: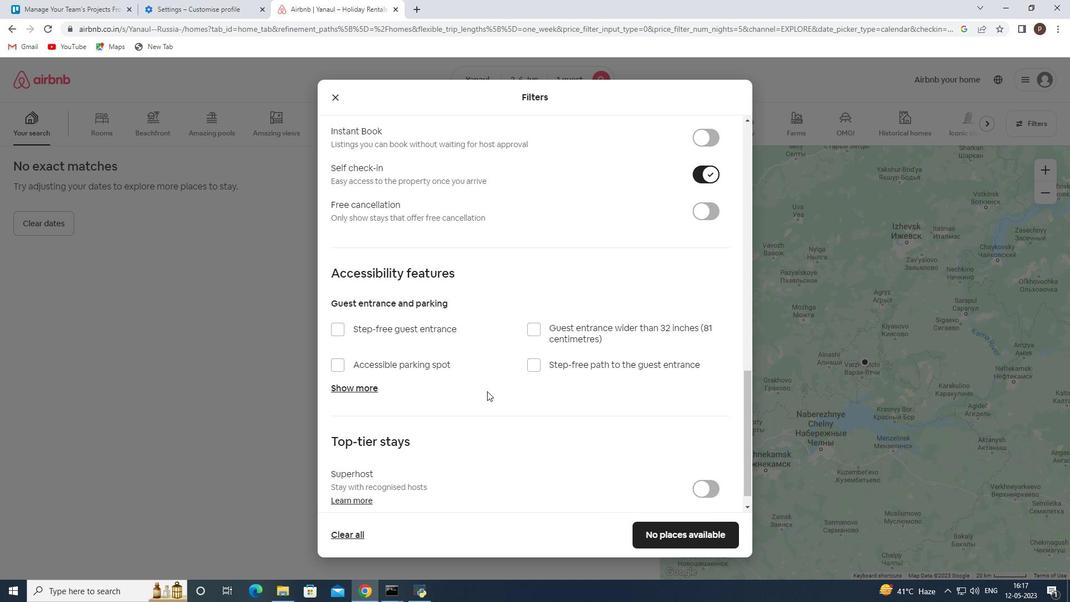 
Action: Mouse scrolled (487, 390) with delta (0, 0)
Screenshot: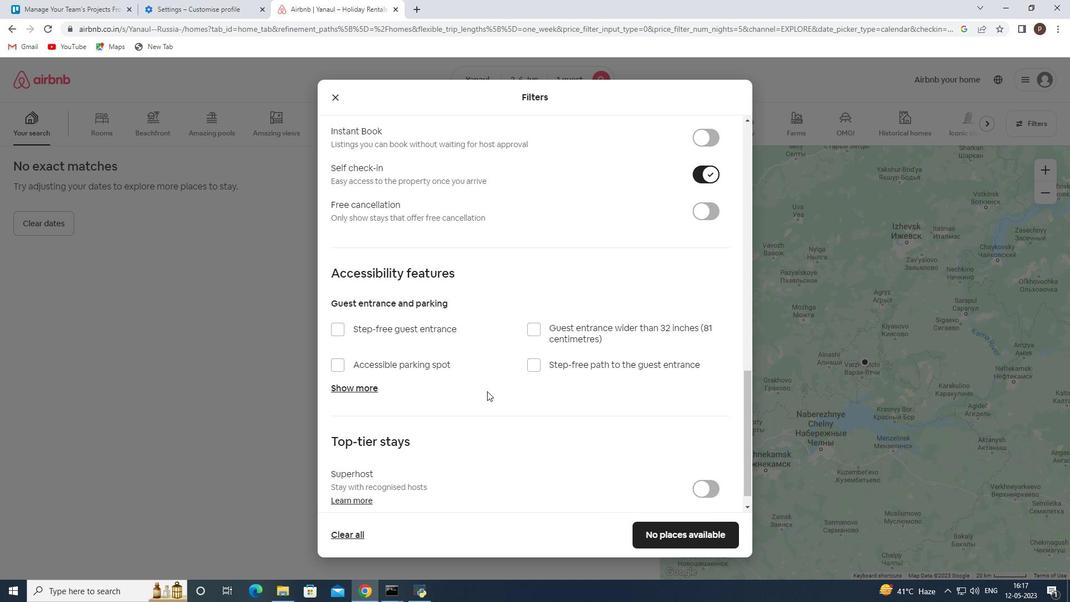 
Action: Mouse scrolled (487, 390) with delta (0, 0)
Screenshot: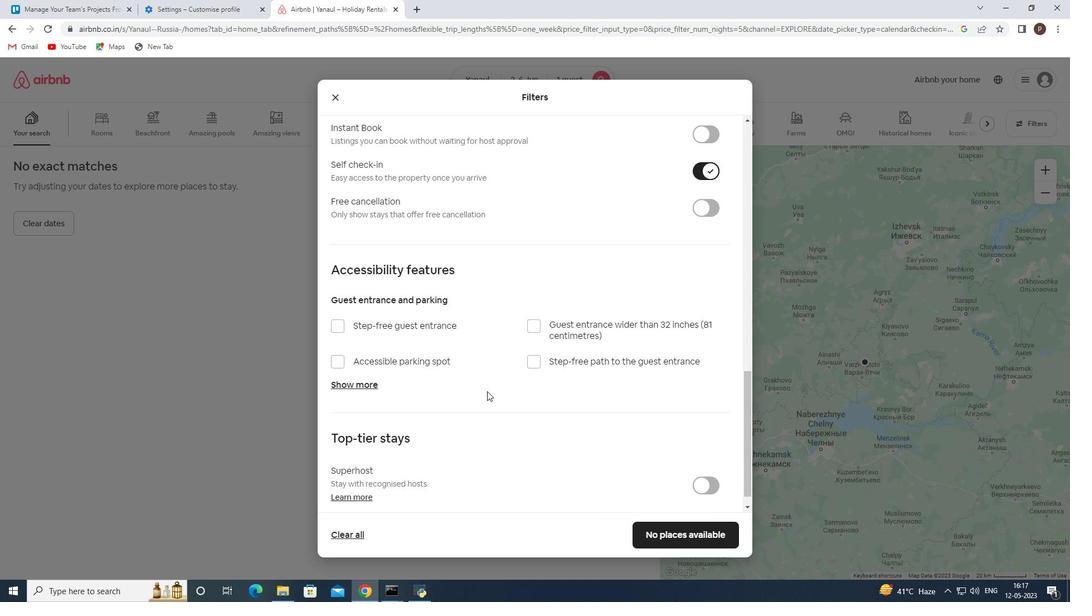 
Action: Mouse scrolled (487, 390) with delta (0, 0)
Screenshot: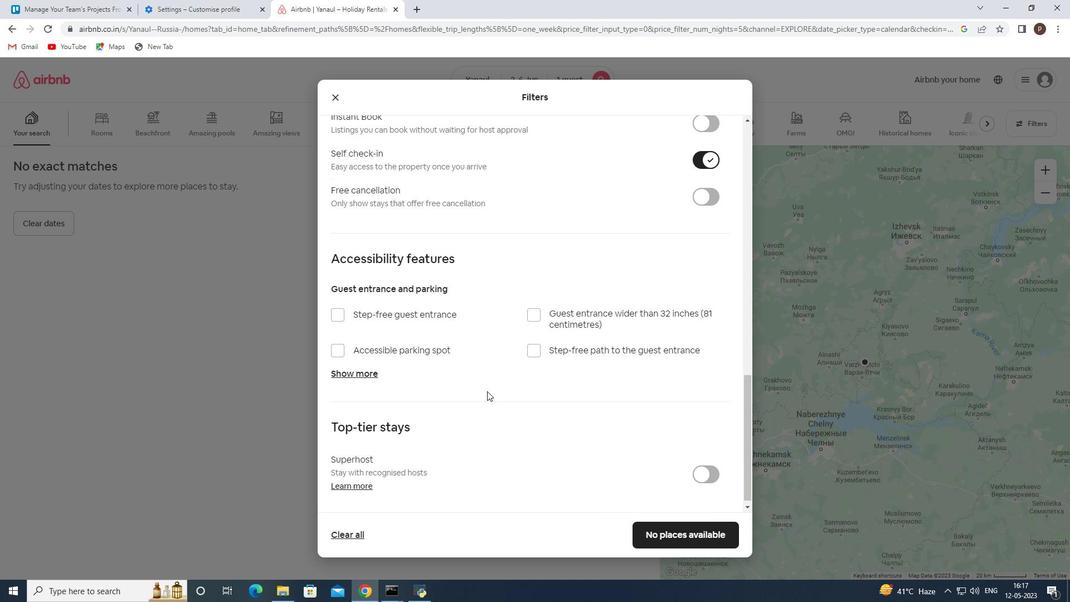
Action: Mouse moved to (396, 443)
Screenshot: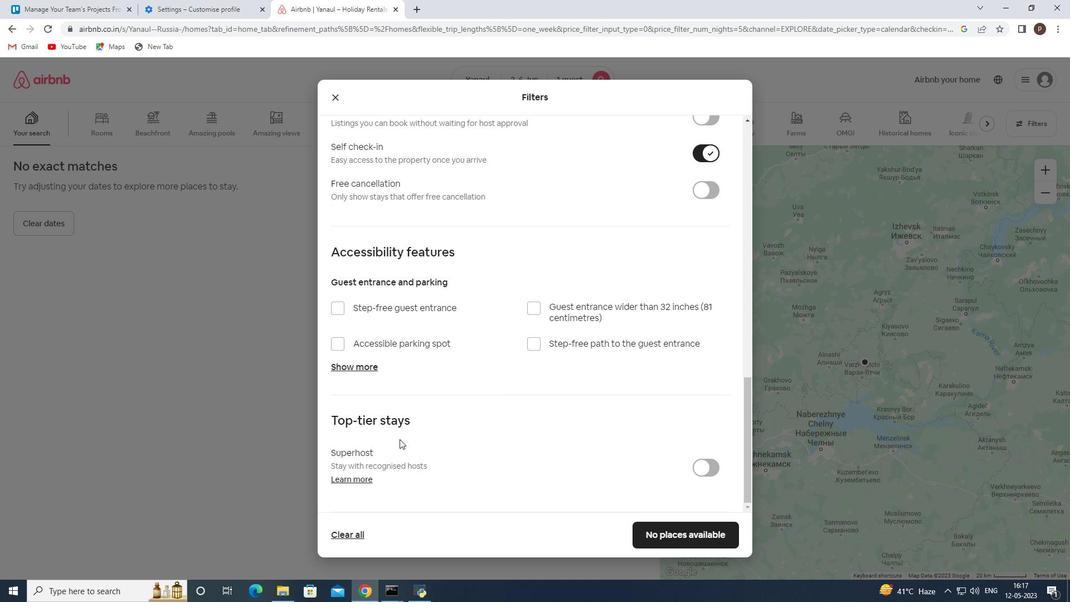 
Action: Mouse scrolled (396, 442) with delta (0, 0)
Screenshot: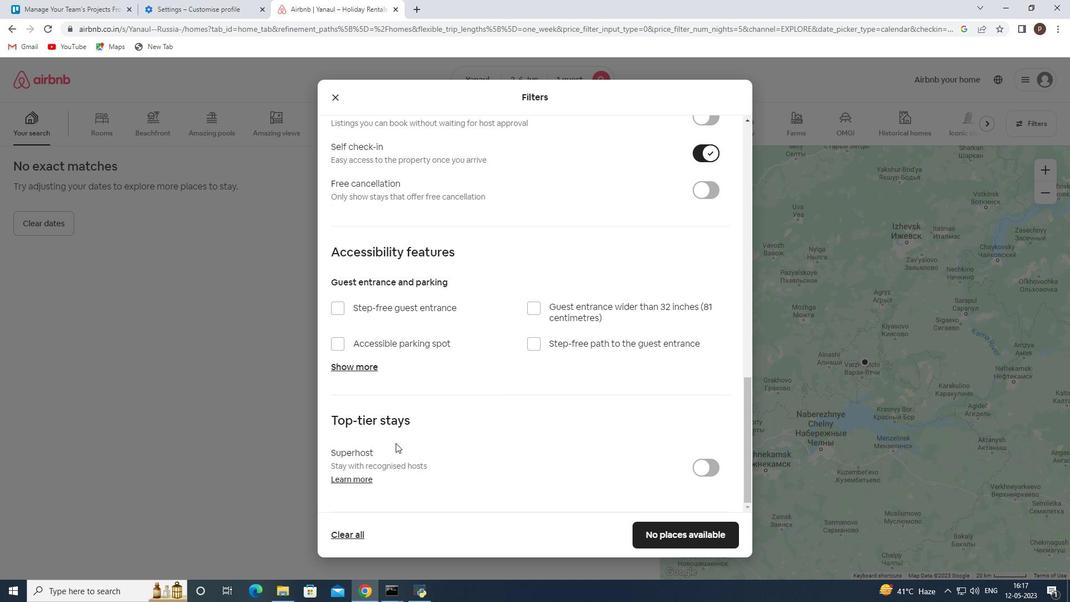 
Action: Mouse scrolled (396, 442) with delta (0, 0)
Screenshot: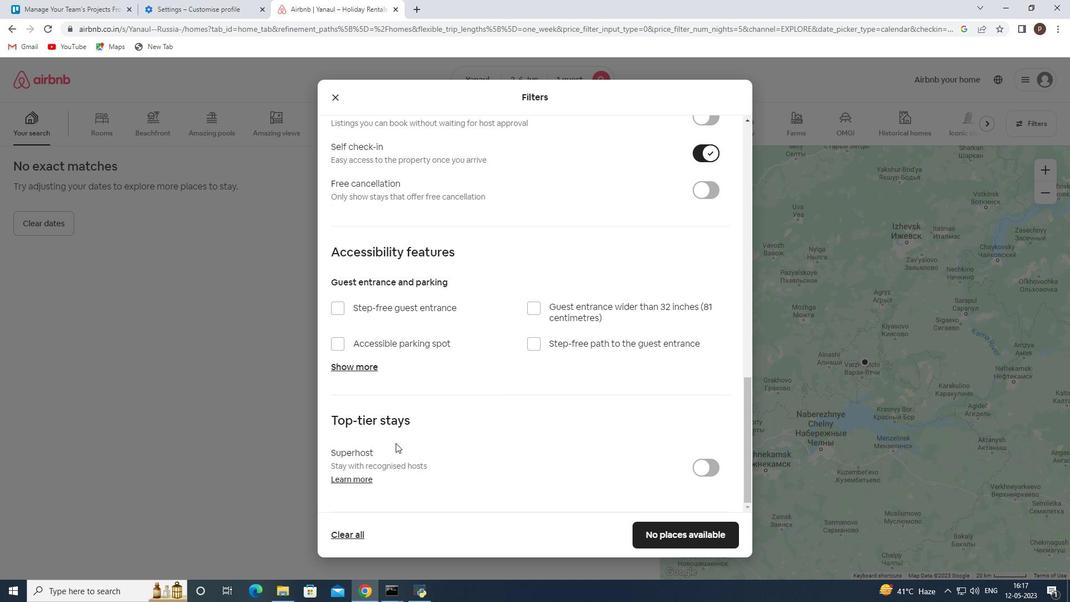 
Action: Mouse scrolled (396, 442) with delta (0, 0)
Screenshot: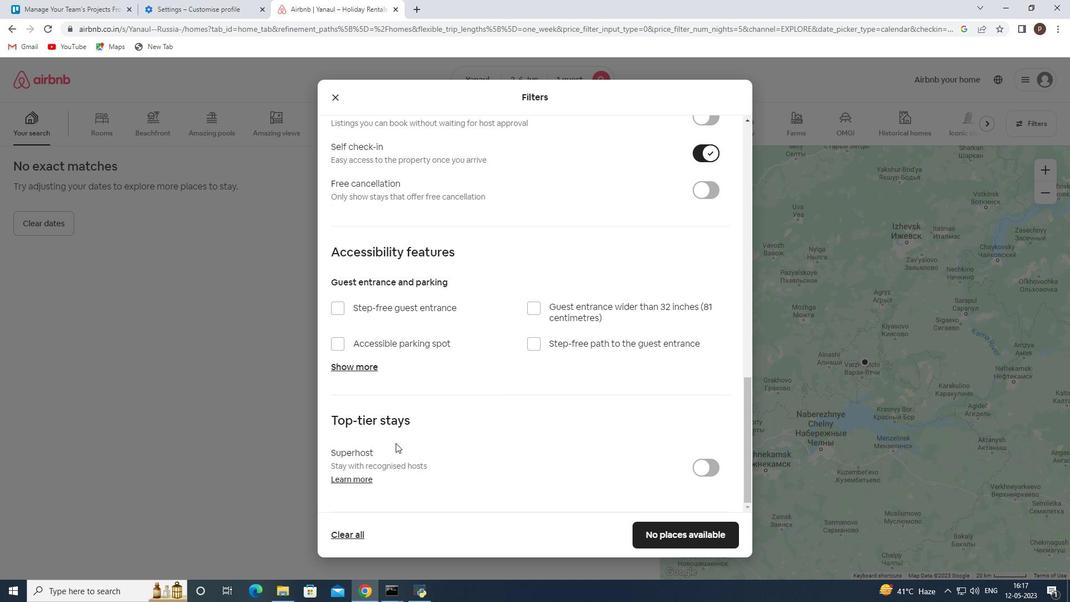 
Action: Mouse scrolled (396, 442) with delta (0, 0)
Screenshot: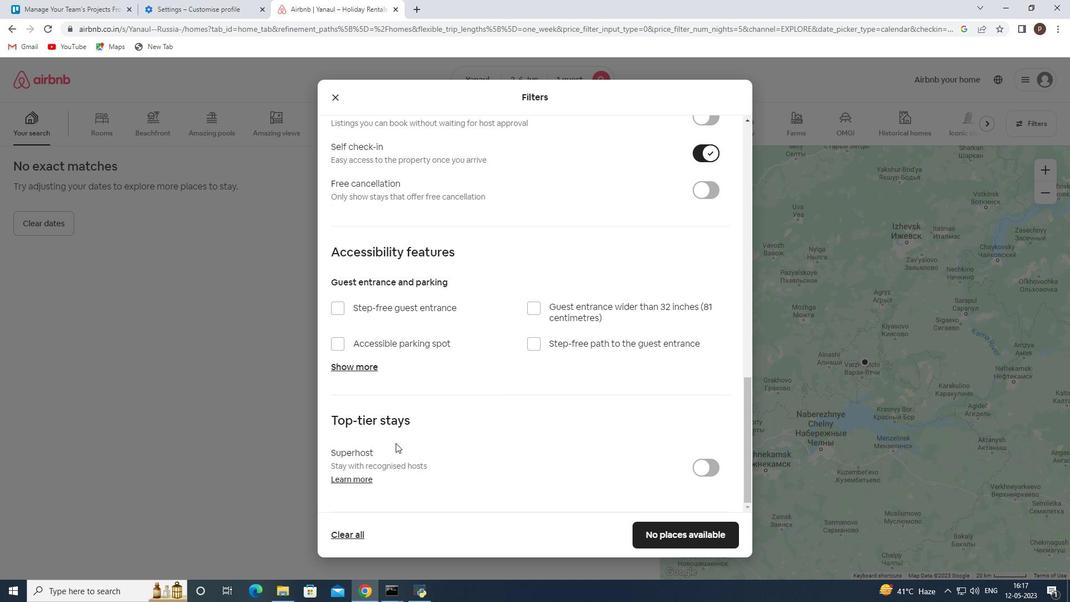 
Action: Mouse scrolled (396, 442) with delta (0, 0)
Screenshot: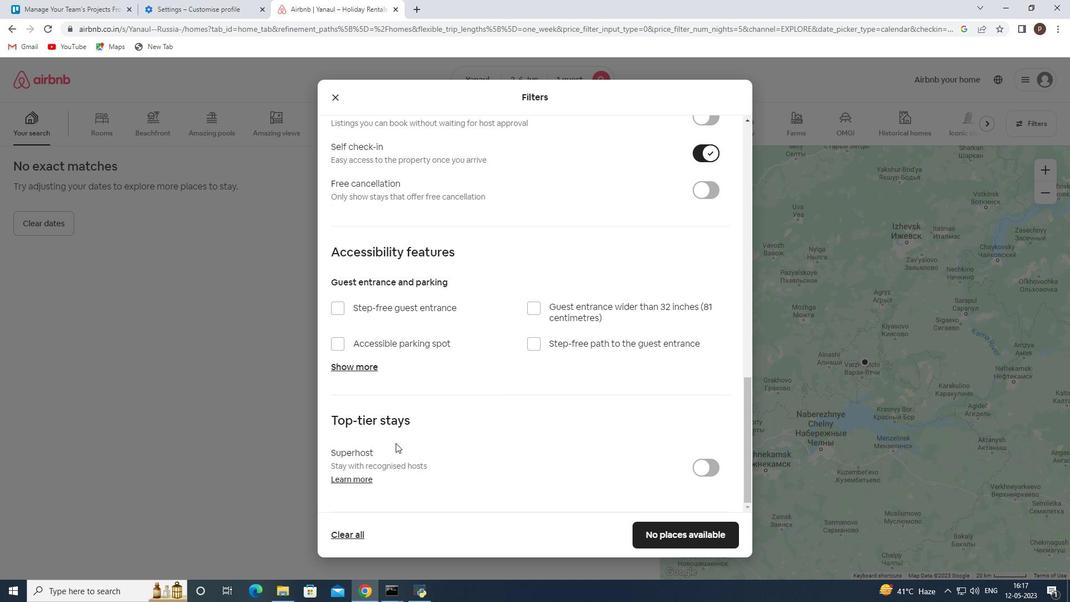 
Action: Mouse scrolled (396, 442) with delta (0, 0)
Screenshot: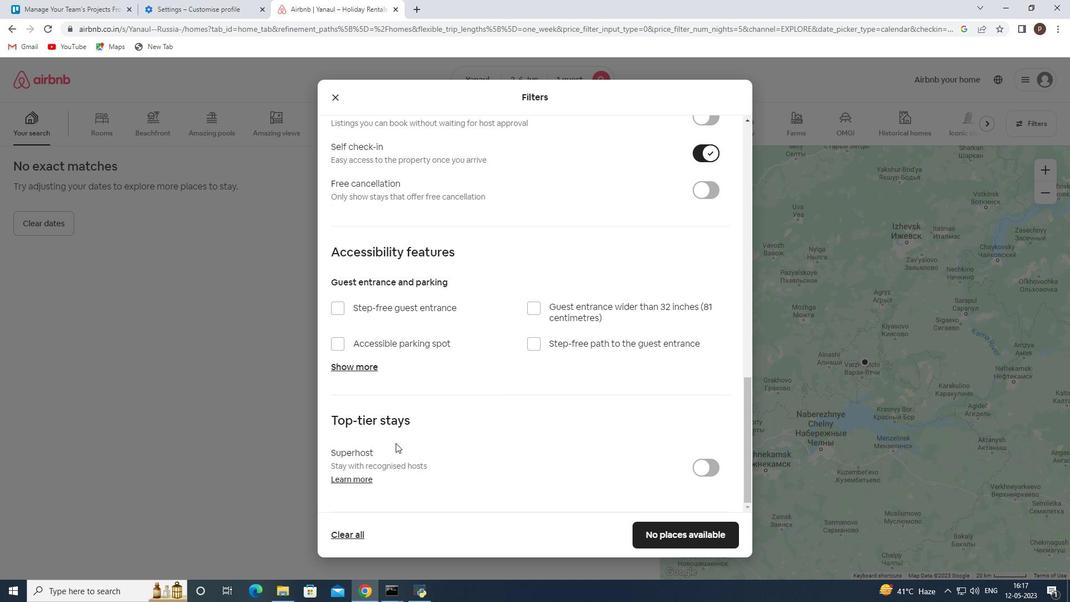 
Action: Mouse moved to (700, 528)
Screenshot: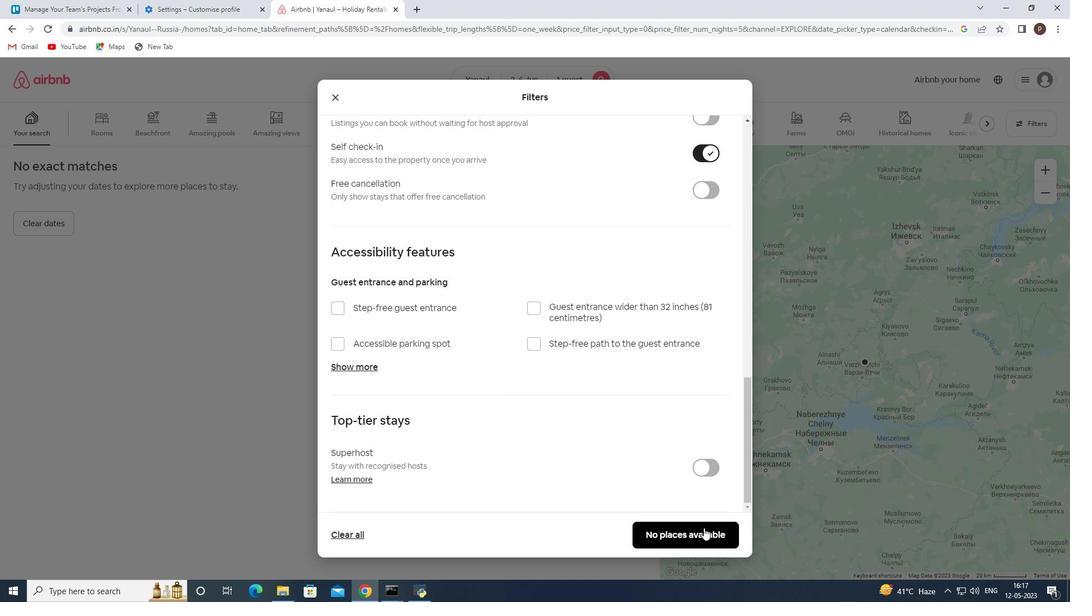
Action: Mouse pressed left at (700, 528)
Screenshot: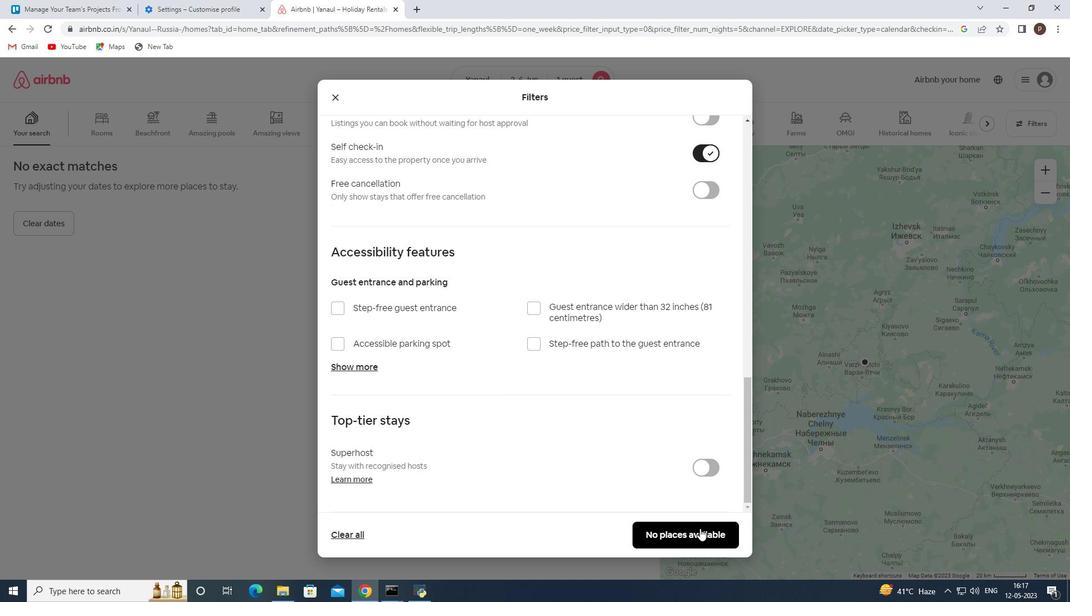 
